 Task: Send an email with the signature Eric Rodriguez with the subject Introduction of a new referral and the message Can you please provide a breakdown of the expenses for the last quarter? from softage.10@softage.net to softage.3@softage.net and move the email from Sent Items to the folder Onboarding
Action: Mouse moved to (117, 113)
Screenshot: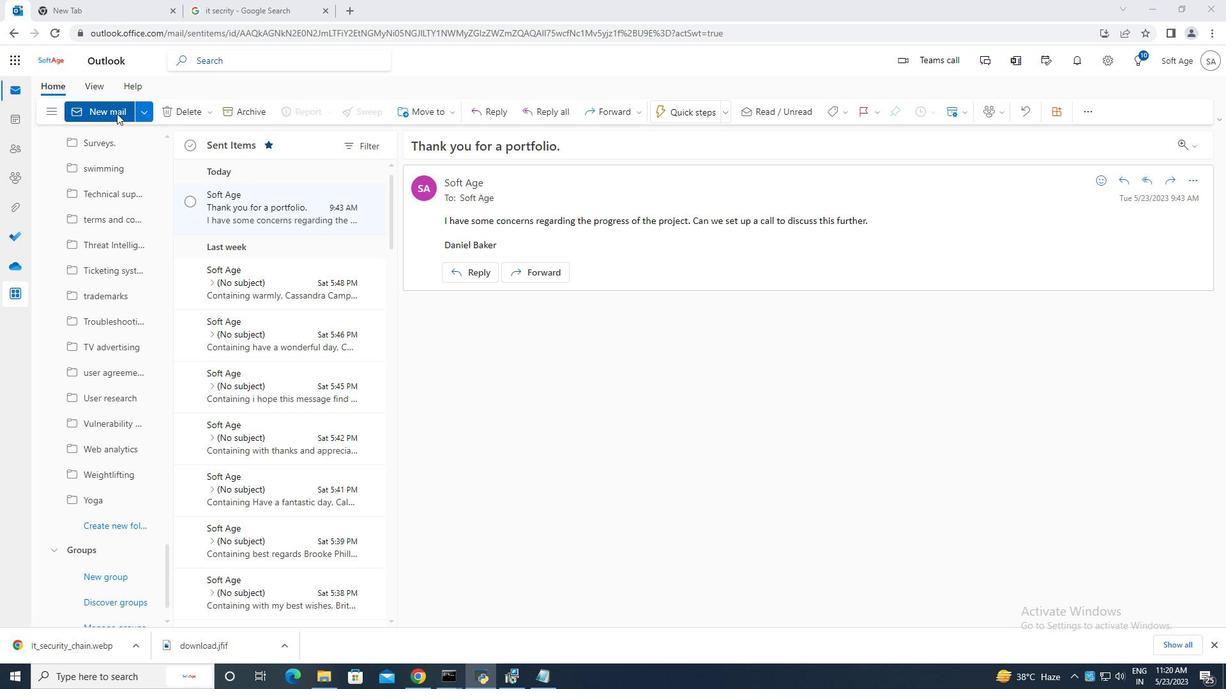 
Action: Mouse pressed left at (117, 113)
Screenshot: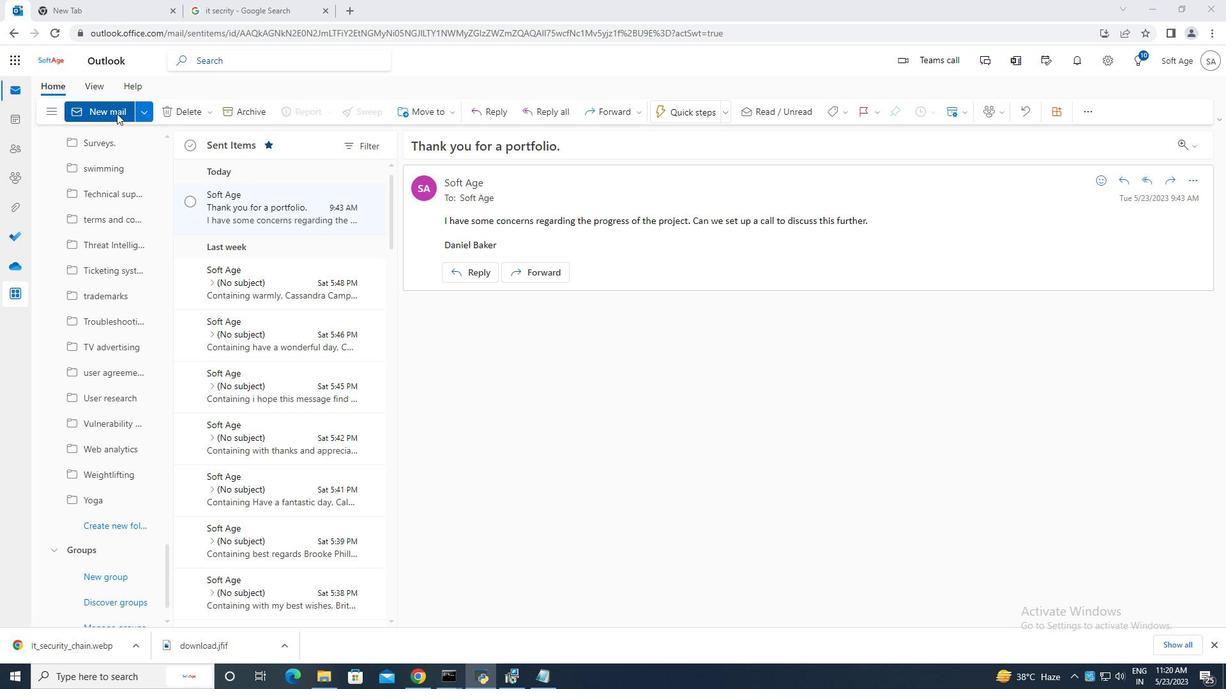 
Action: Mouse moved to (817, 113)
Screenshot: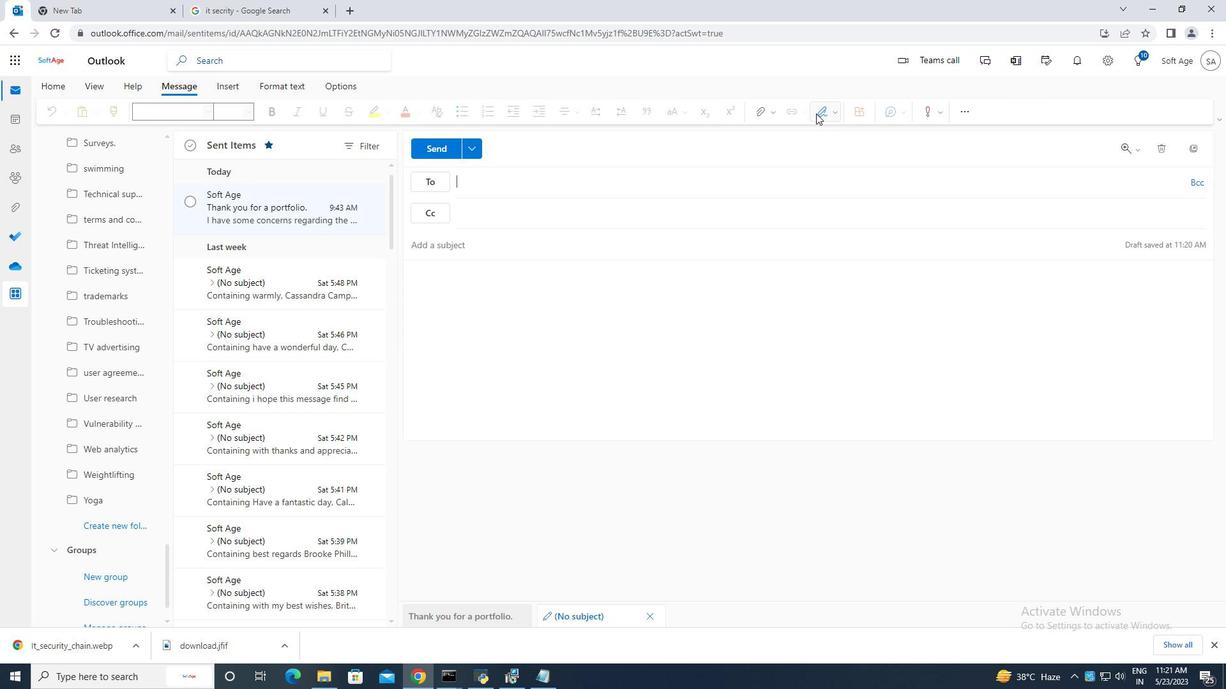 
Action: Mouse pressed left at (817, 113)
Screenshot: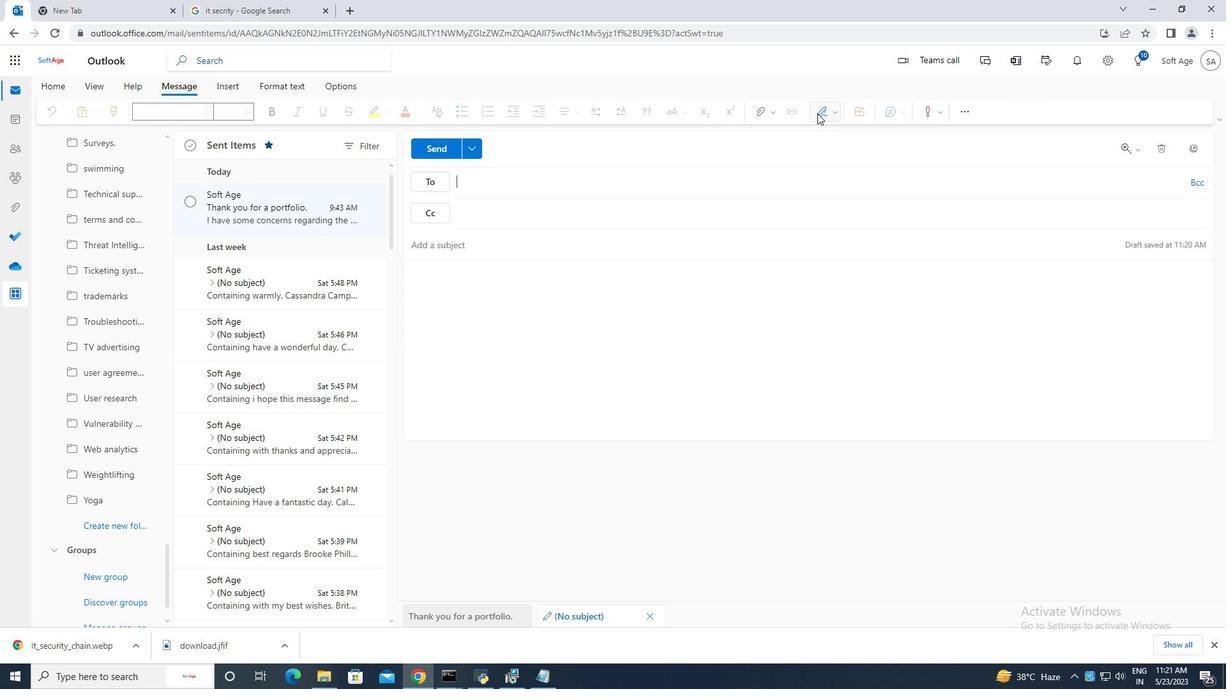 
Action: Mouse moved to (795, 164)
Screenshot: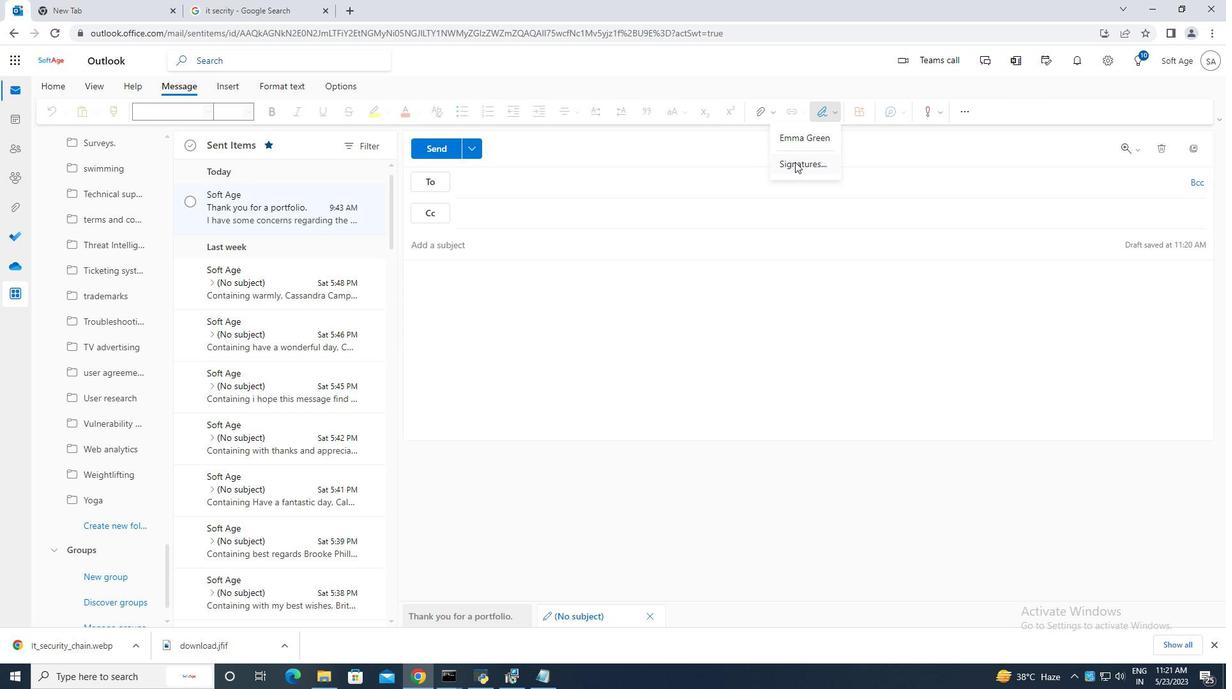 
Action: Mouse pressed left at (795, 164)
Screenshot: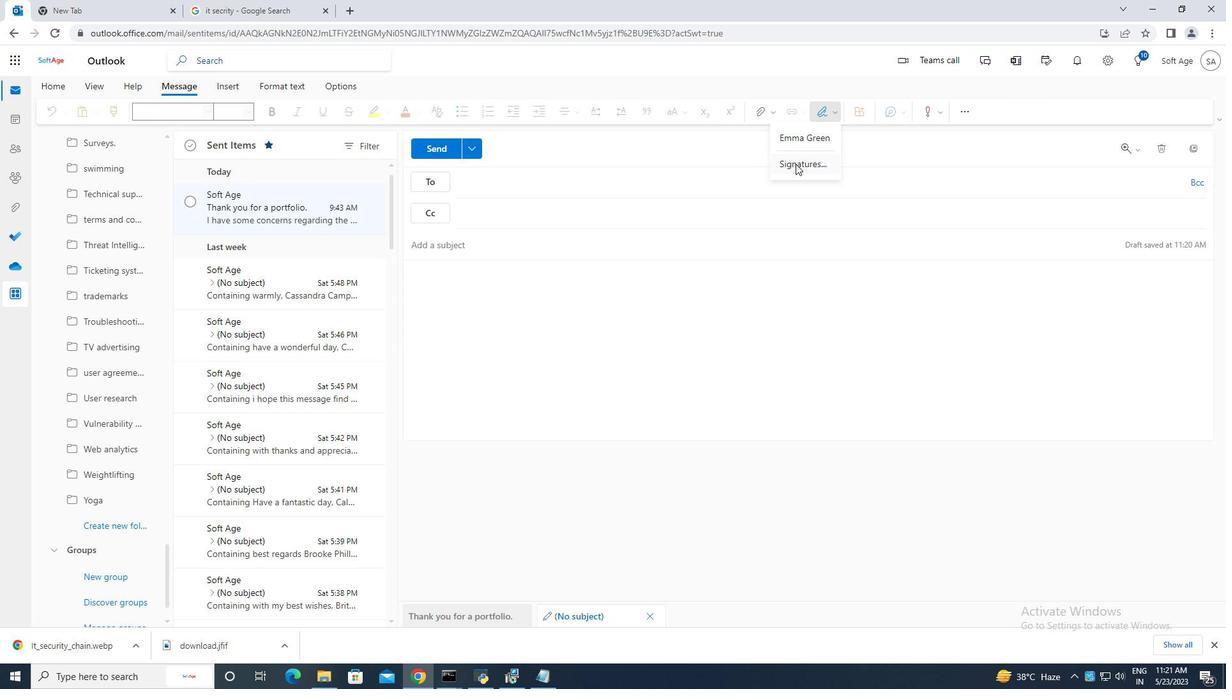 
Action: Mouse moved to (865, 215)
Screenshot: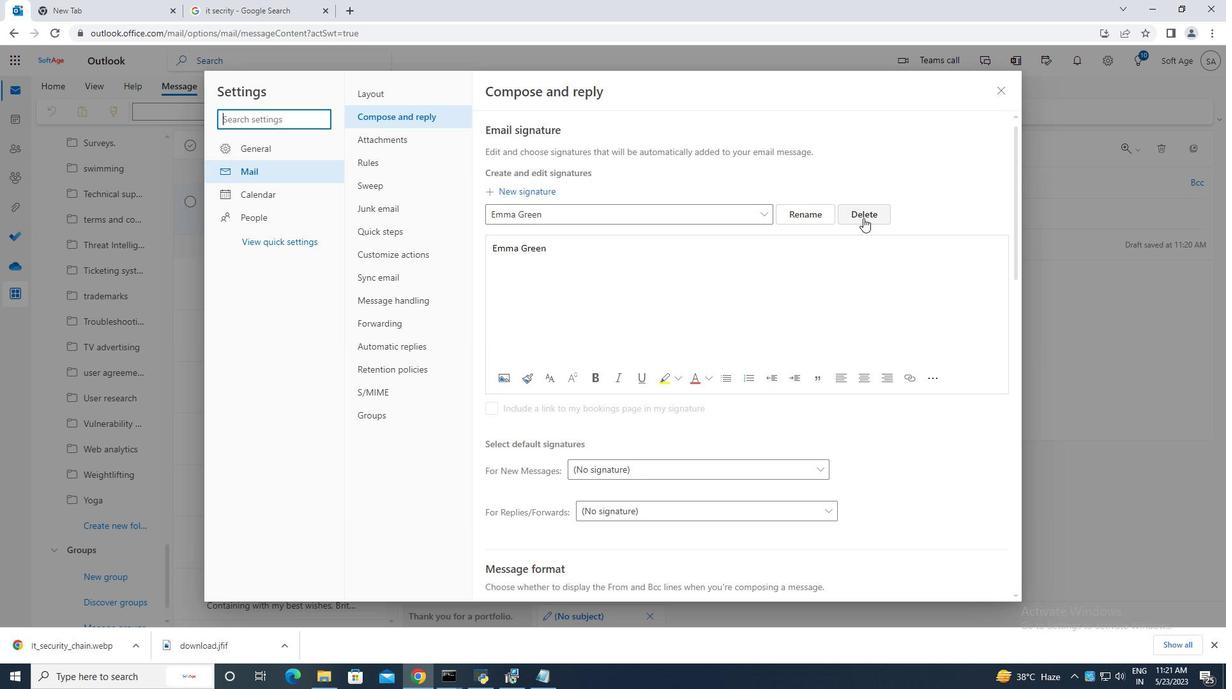 
Action: Mouse pressed left at (865, 215)
Screenshot: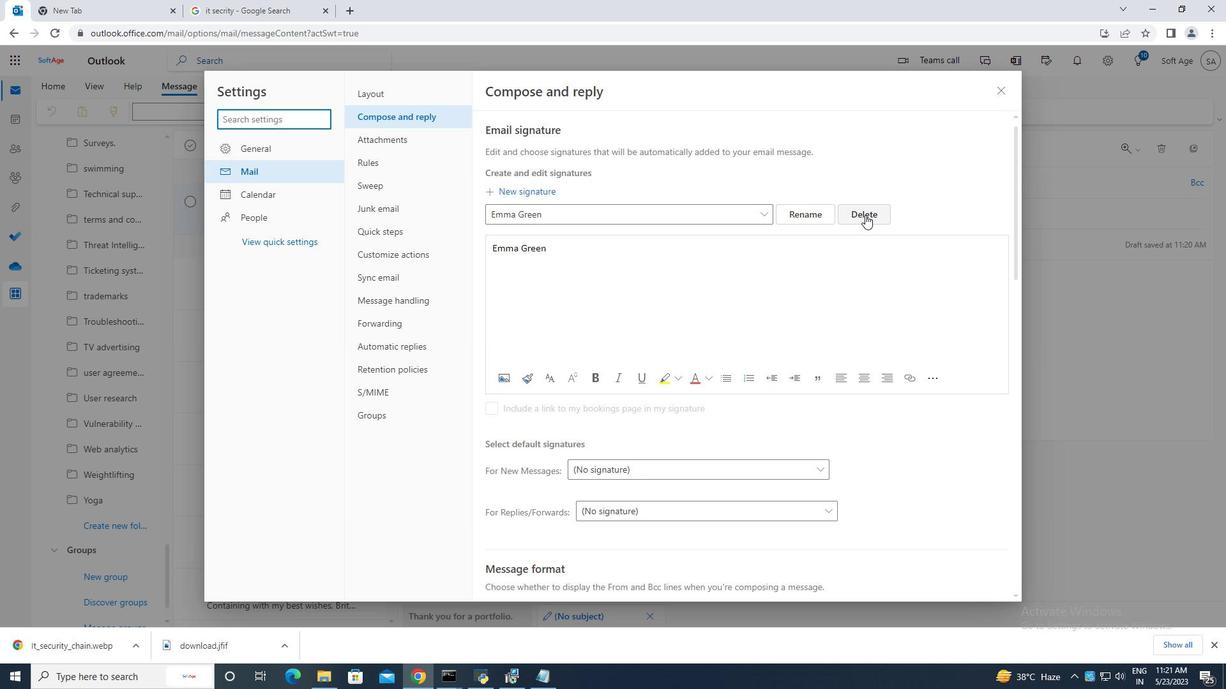 
Action: Mouse moved to (615, 212)
Screenshot: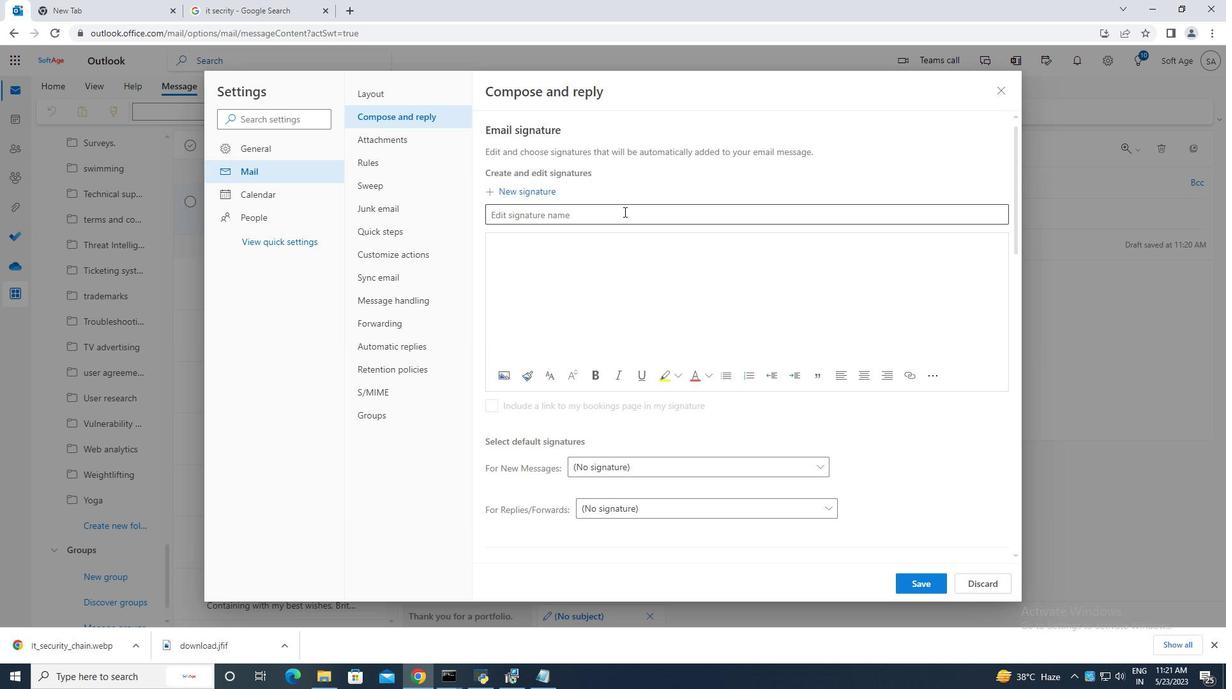 
Action: Mouse pressed left at (615, 212)
Screenshot: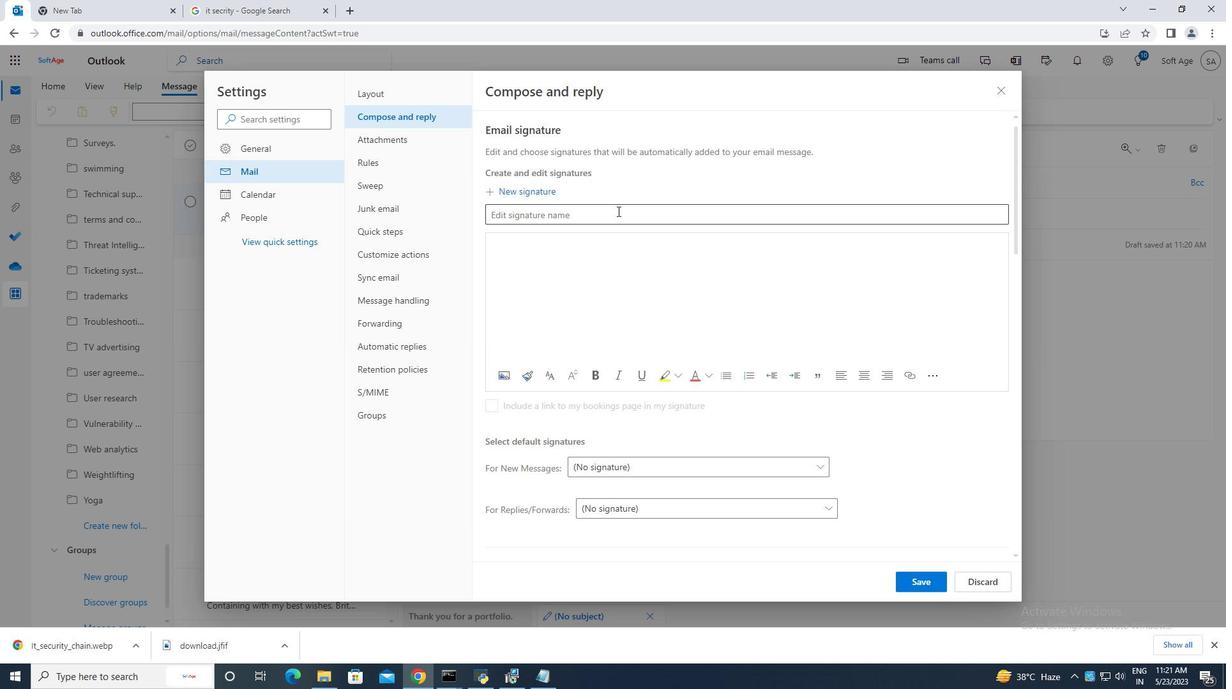
Action: Key pressed <Key.caps_lock>E<Key.caps_lock>ric<Key.space><Key.caps_lock>R<Key.caps_lock>odriguez<Key.space>
Screenshot: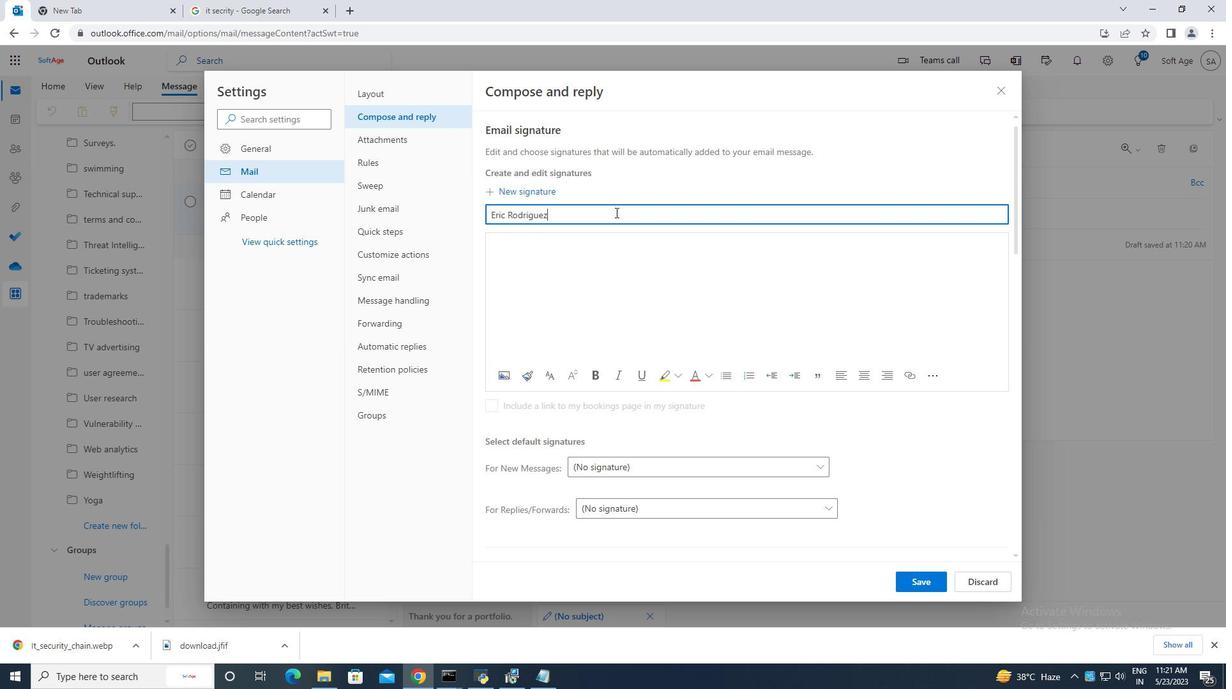 
Action: Mouse moved to (492, 243)
Screenshot: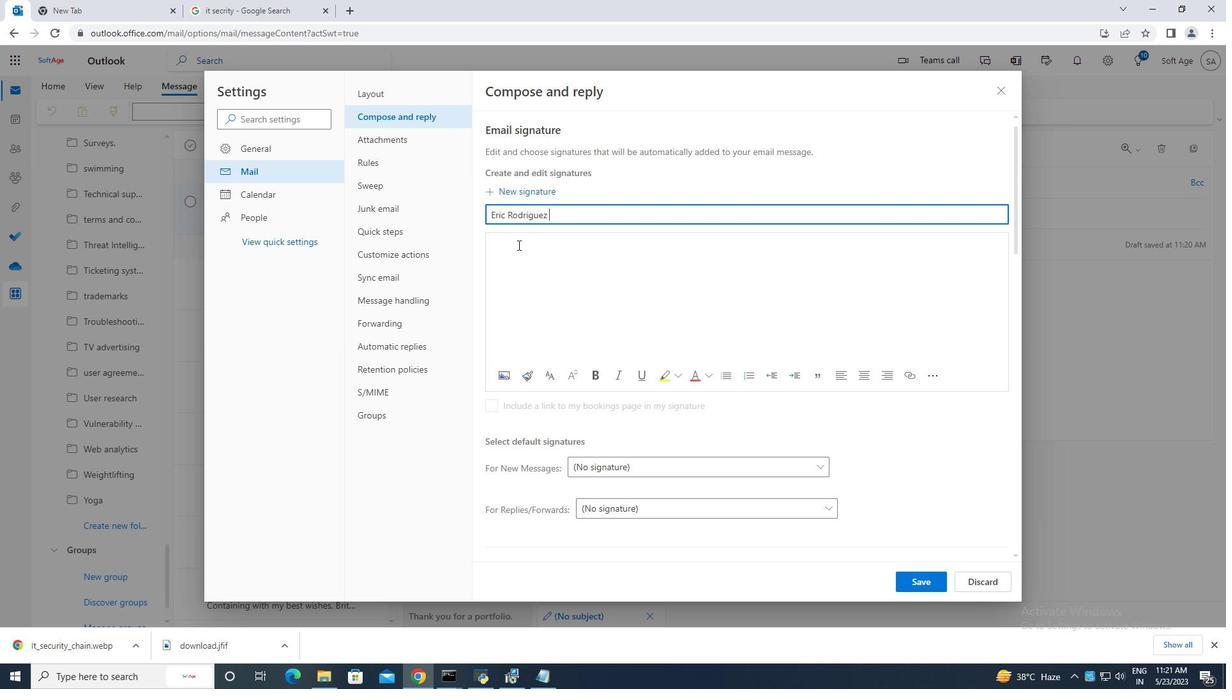 
Action: Mouse pressed left at (492, 243)
Screenshot: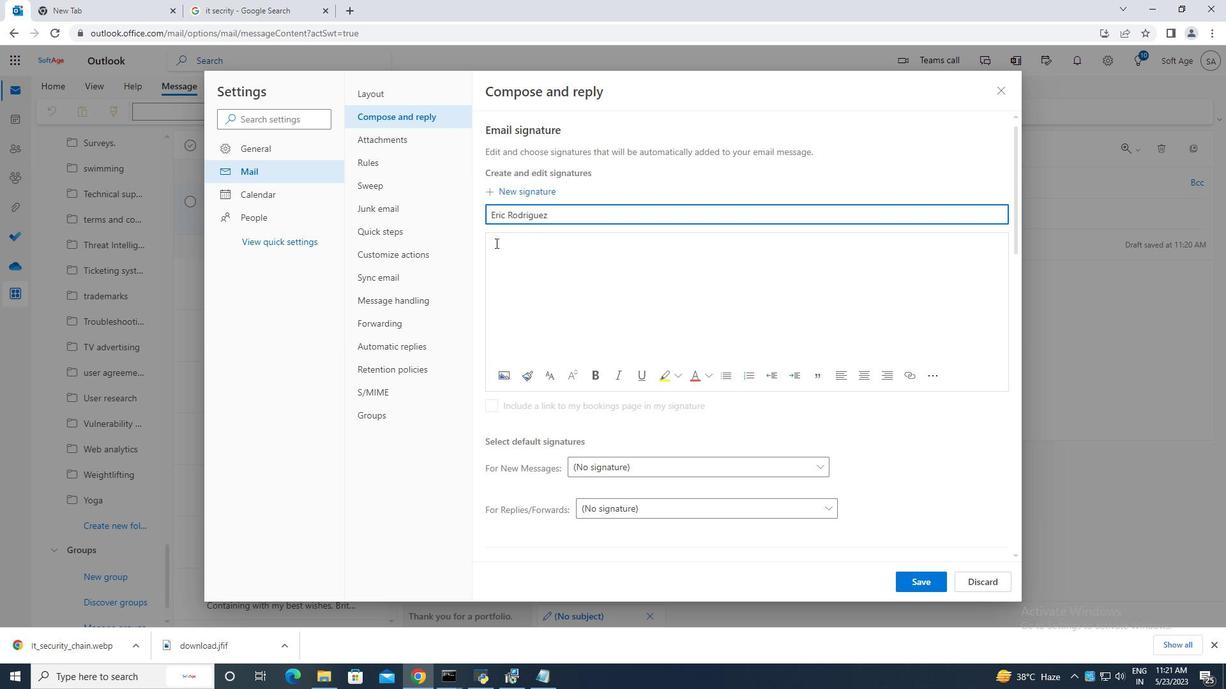 
Action: Mouse moved to (501, 252)
Screenshot: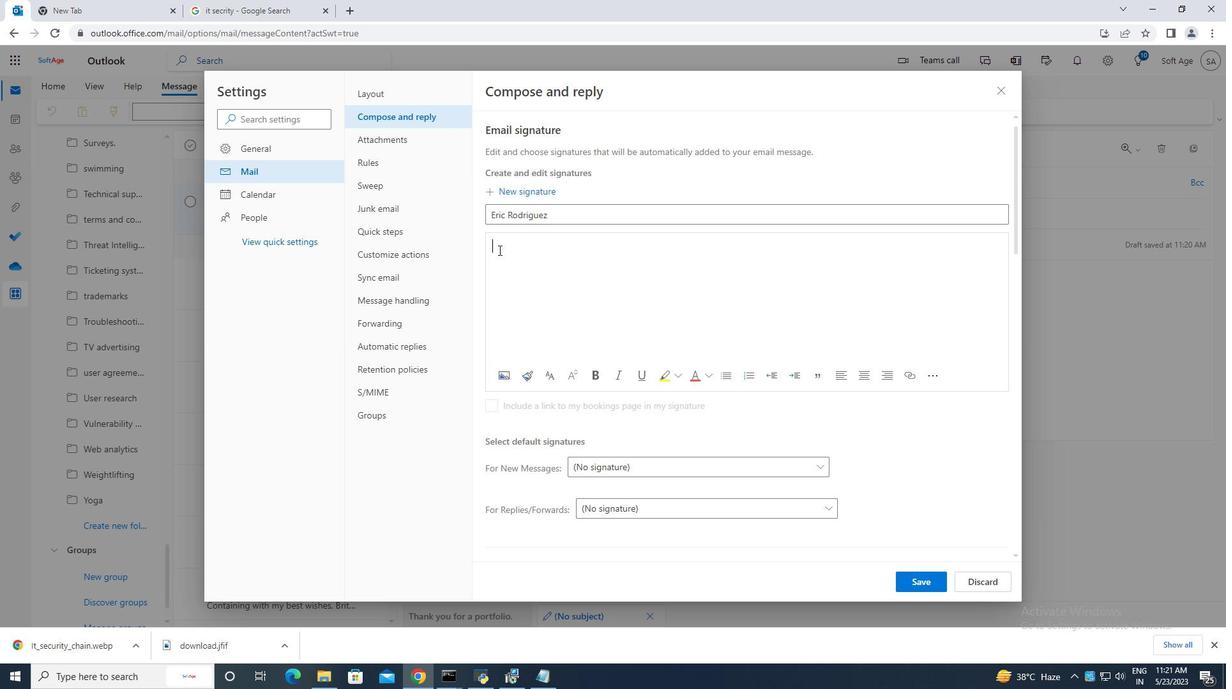 
Action: Key pressed <Key.caps_lock>E<Key.caps_lock>ric<Key.space><Key.caps_lock>R<Key.caps_lock>odriguez
Screenshot: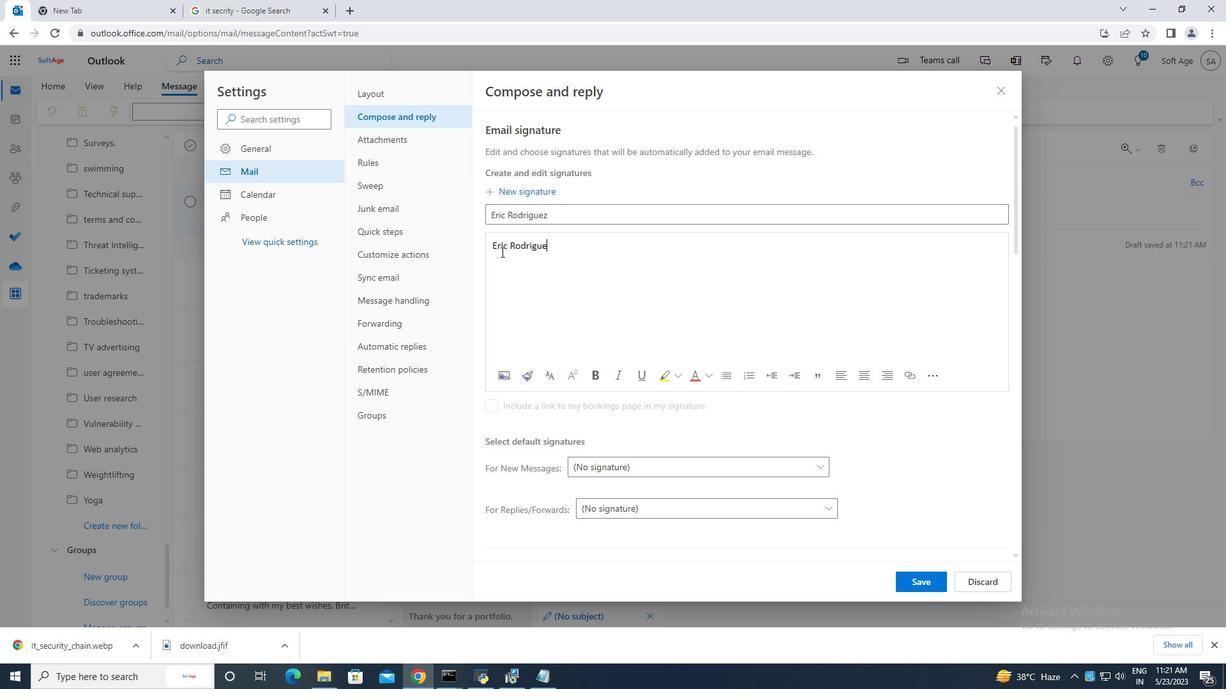 
Action: Mouse moved to (920, 584)
Screenshot: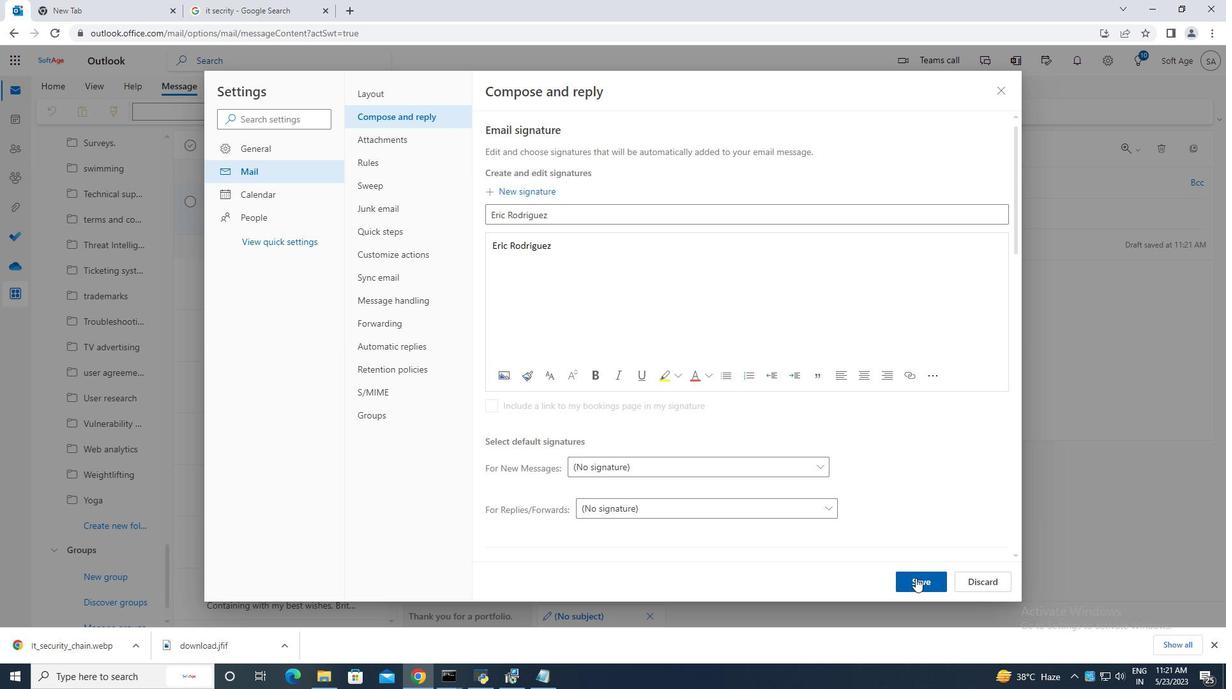 
Action: Mouse pressed left at (920, 584)
Screenshot: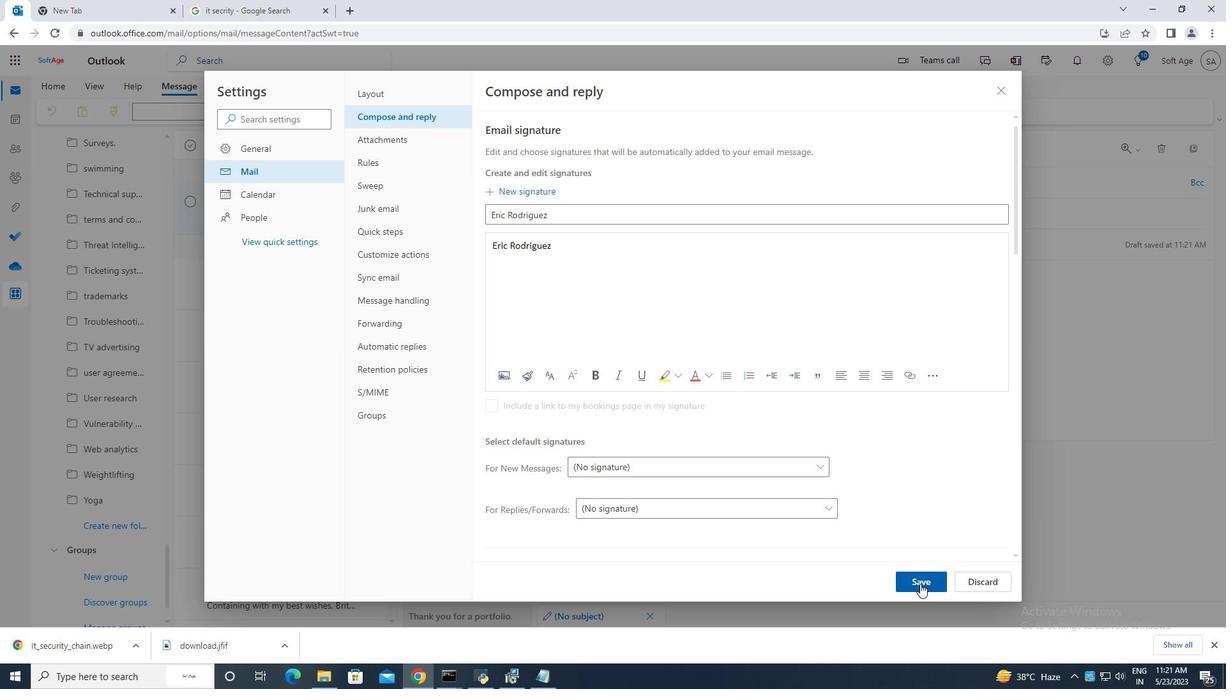 
Action: Mouse moved to (994, 92)
Screenshot: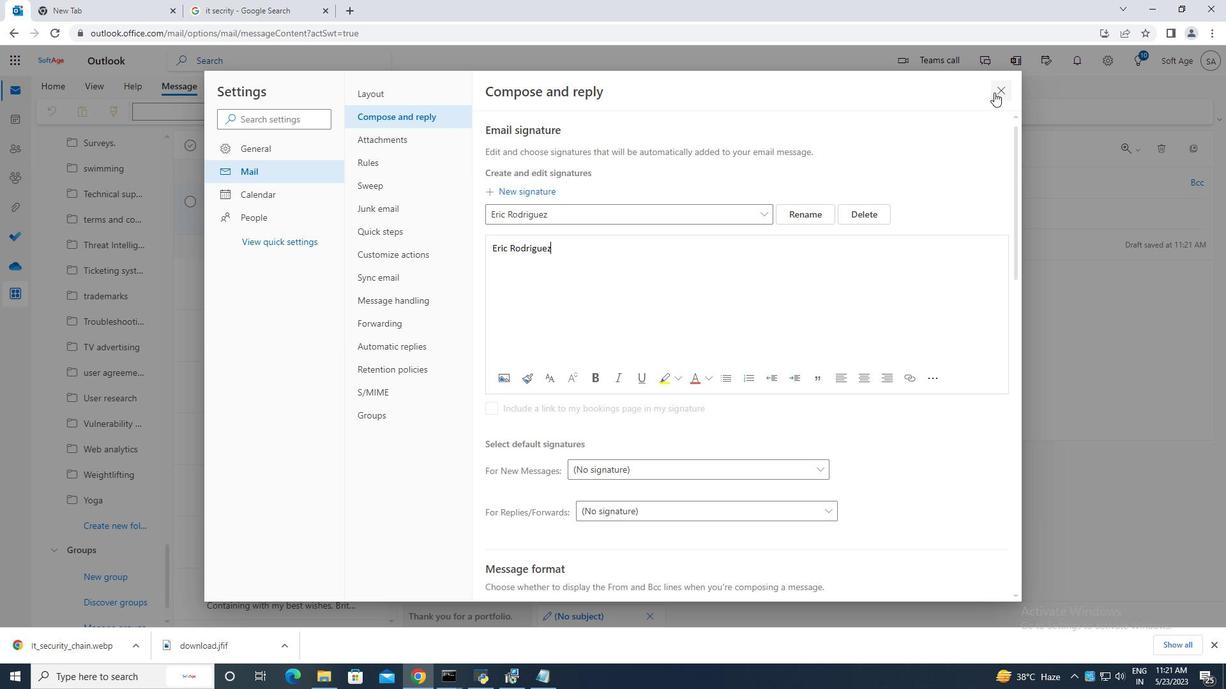 
Action: Mouse pressed left at (994, 92)
Screenshot: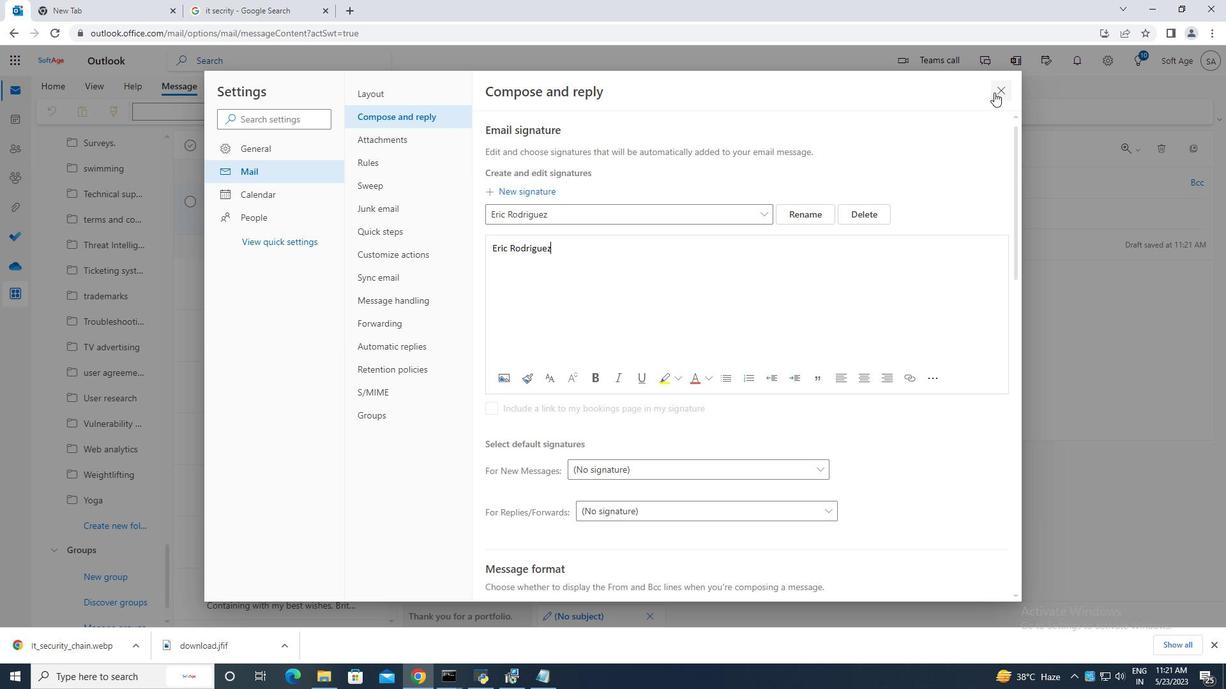 
Action: Mouse moved to (820, 114)
Screenshot: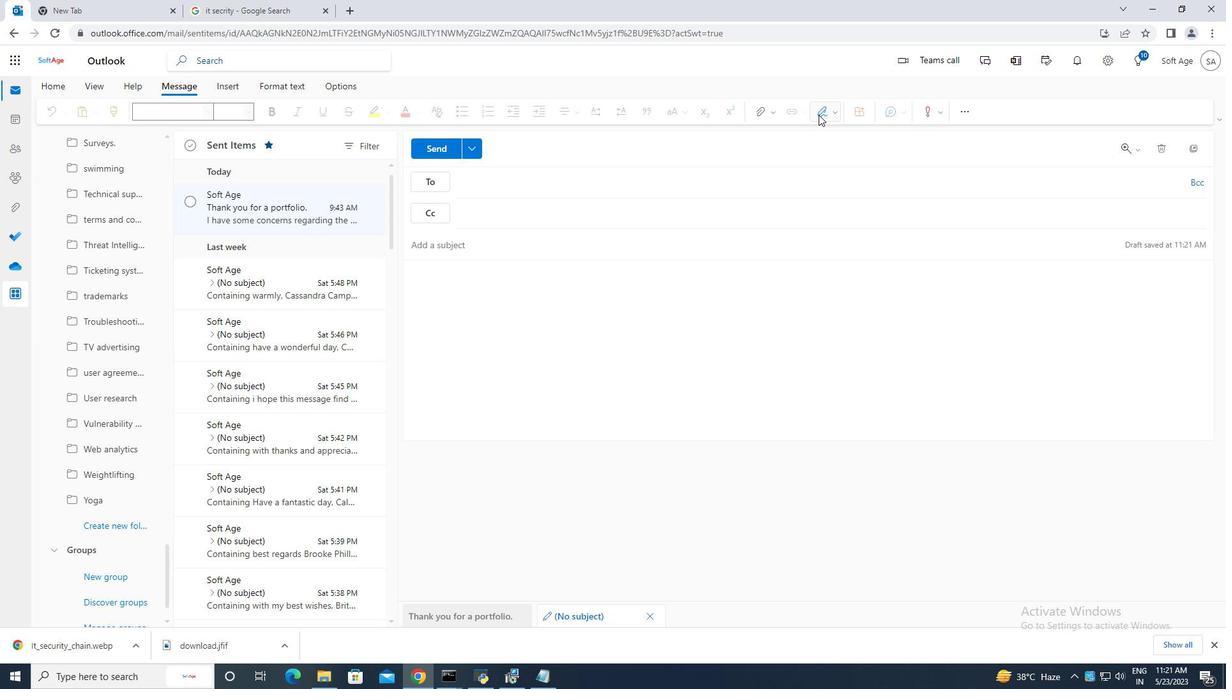 
Action: Mouse pressed left at (820, 114)
Screenshot: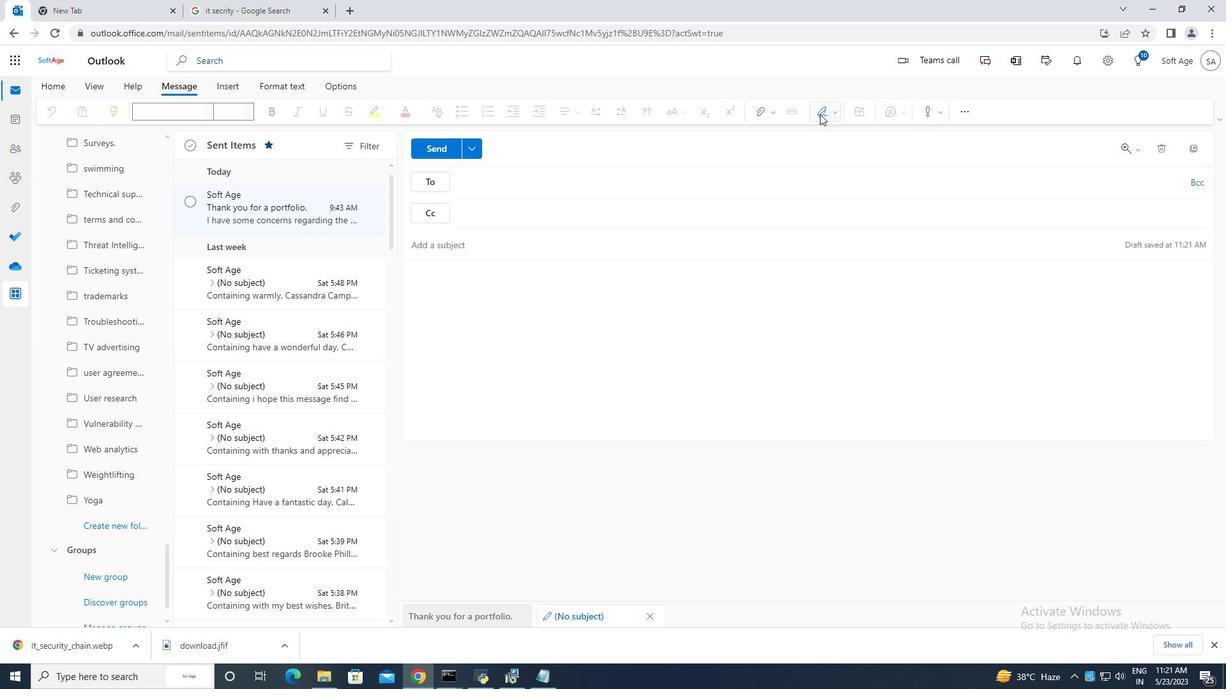 
Action: Mouse moved to (802, 137)
Screenshot: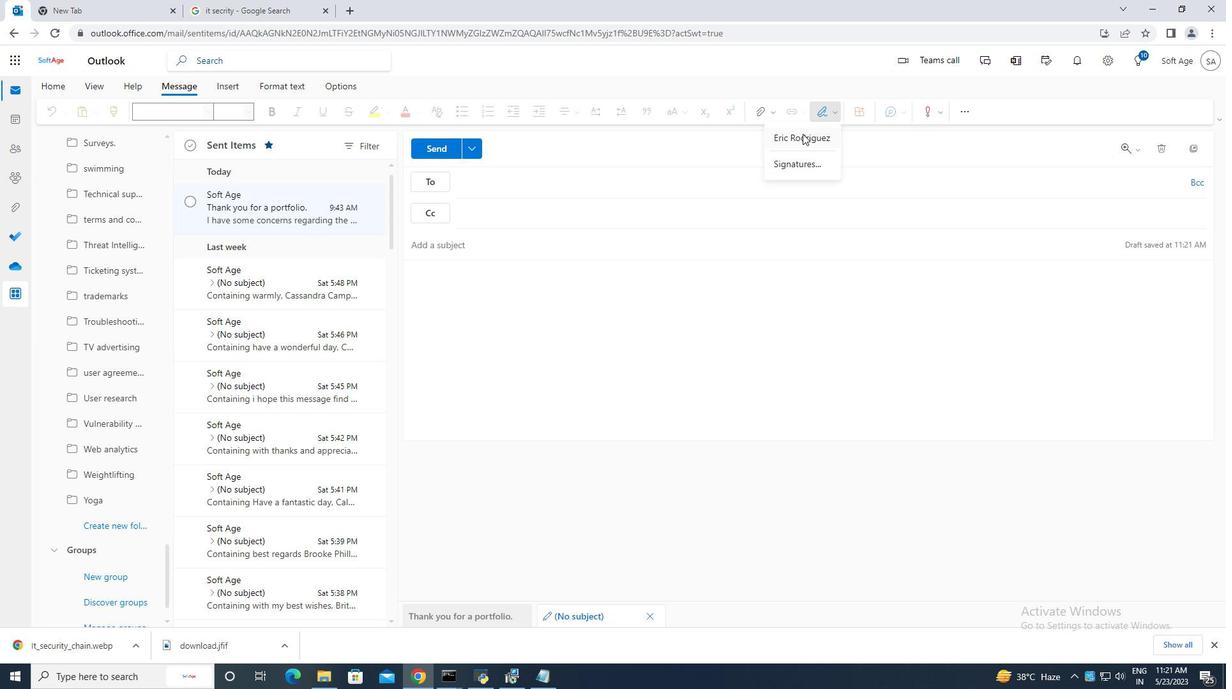 
Action: Mouse pressed left at (802, 137)
Screenshot: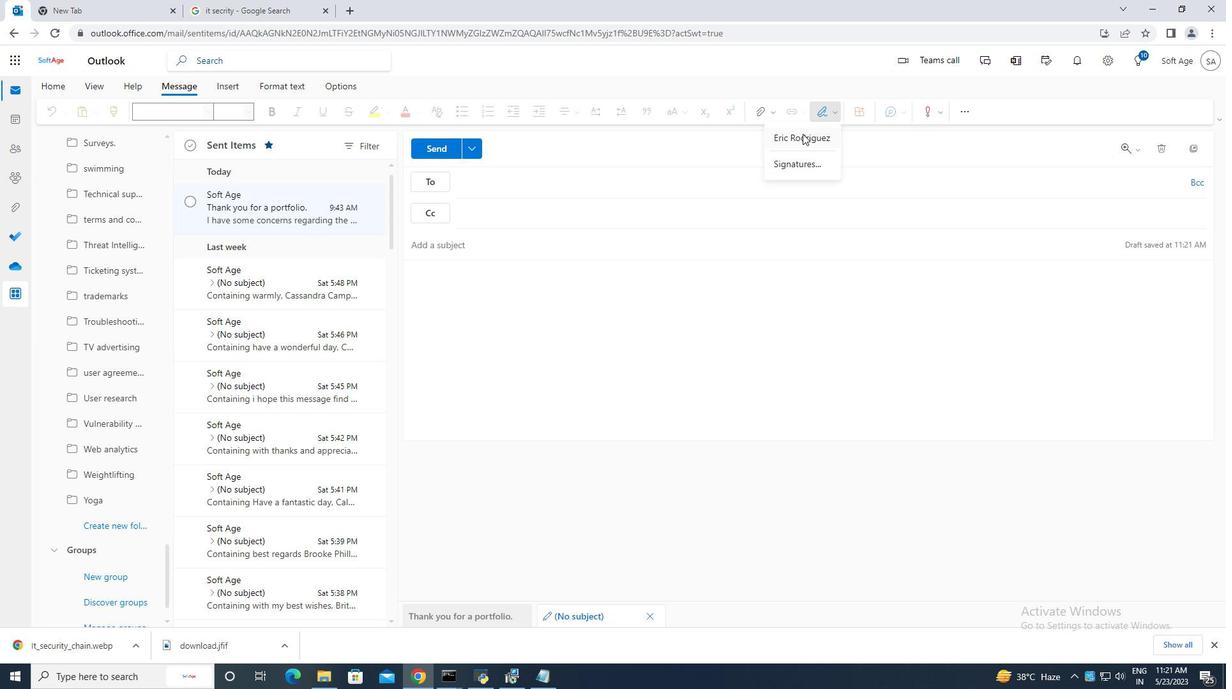 
Action: Mouse moved to (450, 248)
Screenshot: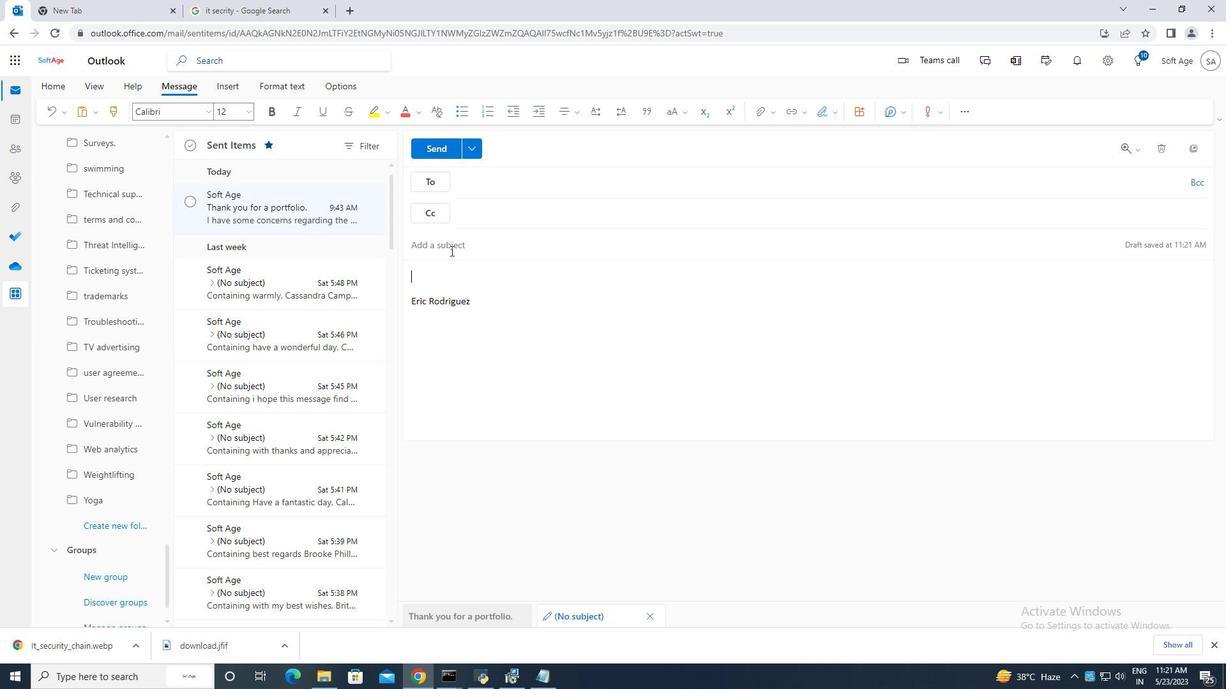 
Action: Mouse pressed left at (450, 248)
Screenshot: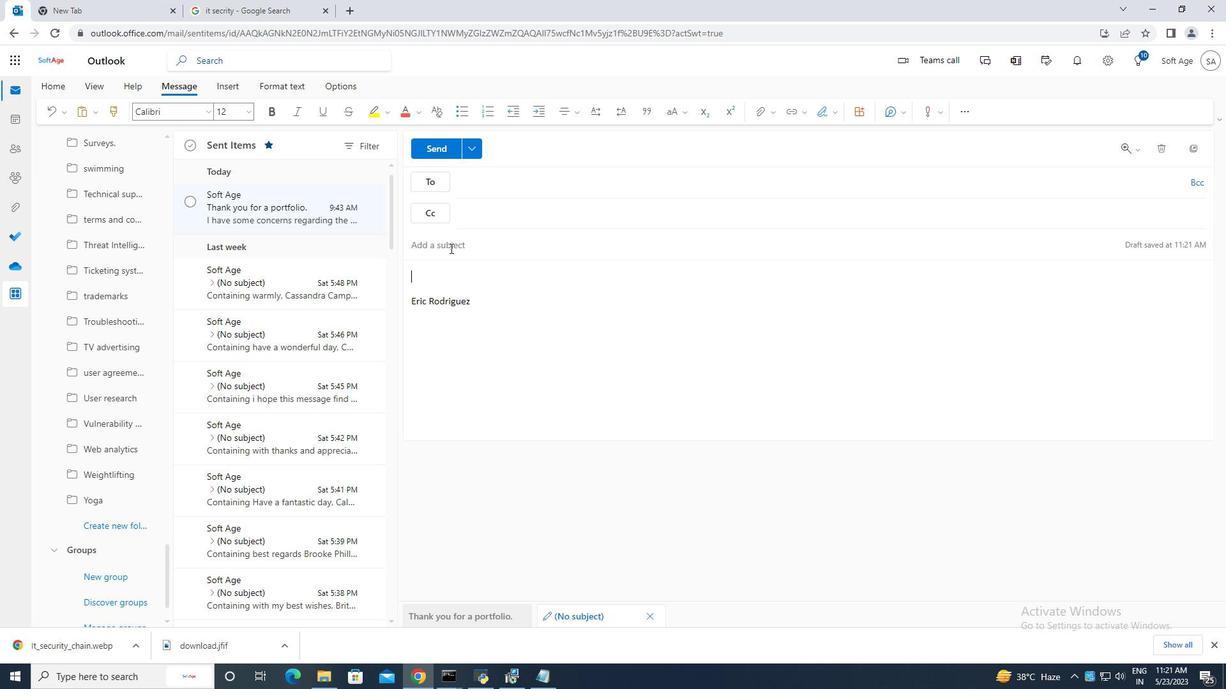 
Action: Mouse moved to (450, 247)
Screenshot: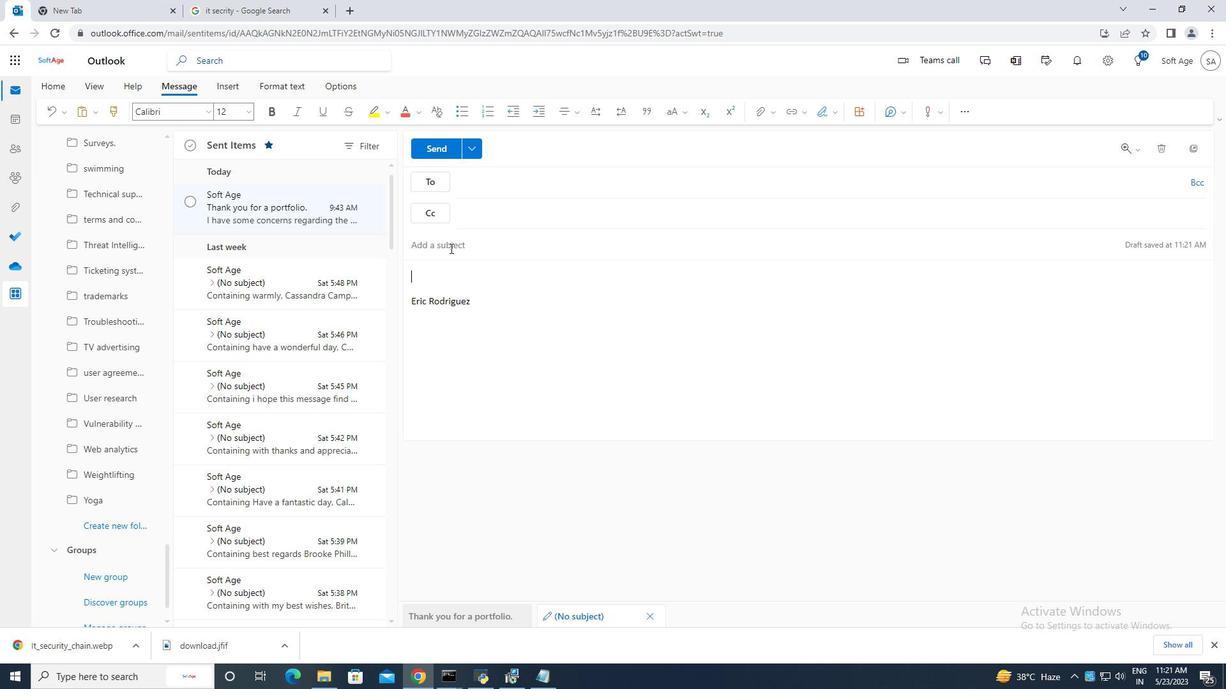 
Action: Key pressed <Key.caps_lock>I<Key.caps_lock>ntroduction<Key.space>of<Key.space>a<Key.space>new<Key.space>referral<Key.space><Key.backspace>.
Screenshot: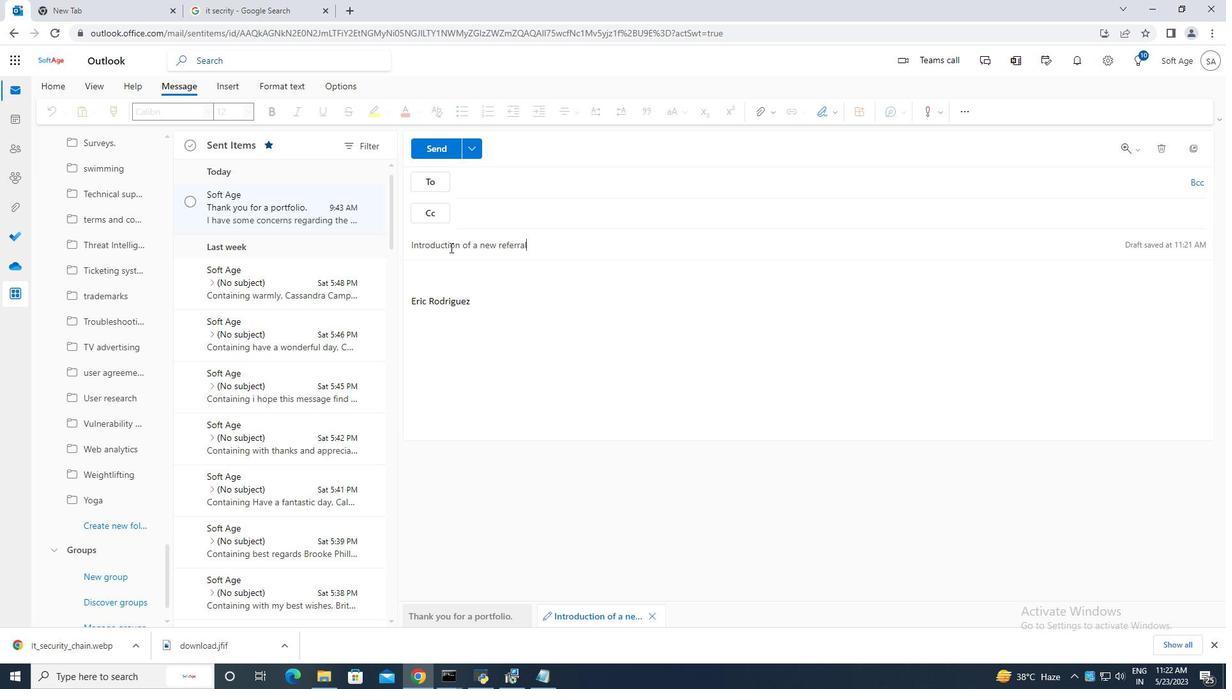 
Action: Mouse moved to (461, 276)
Screenshot: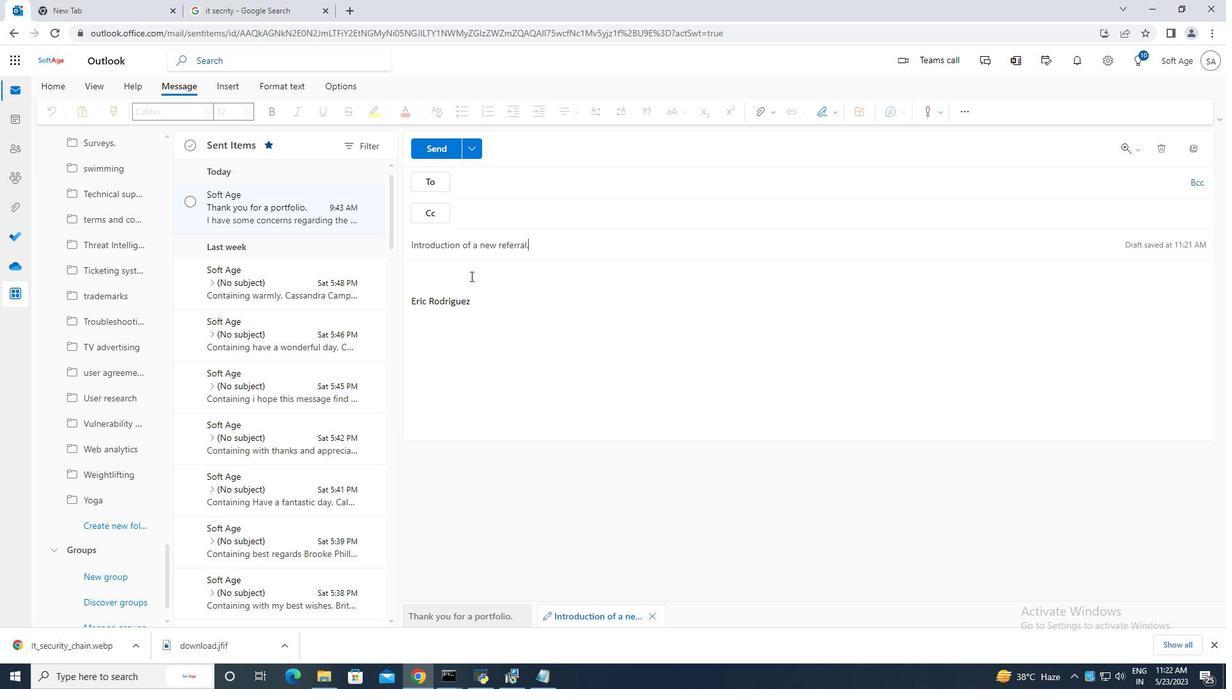
Action: Mouse pressed left at (461, 276)
Screenshot: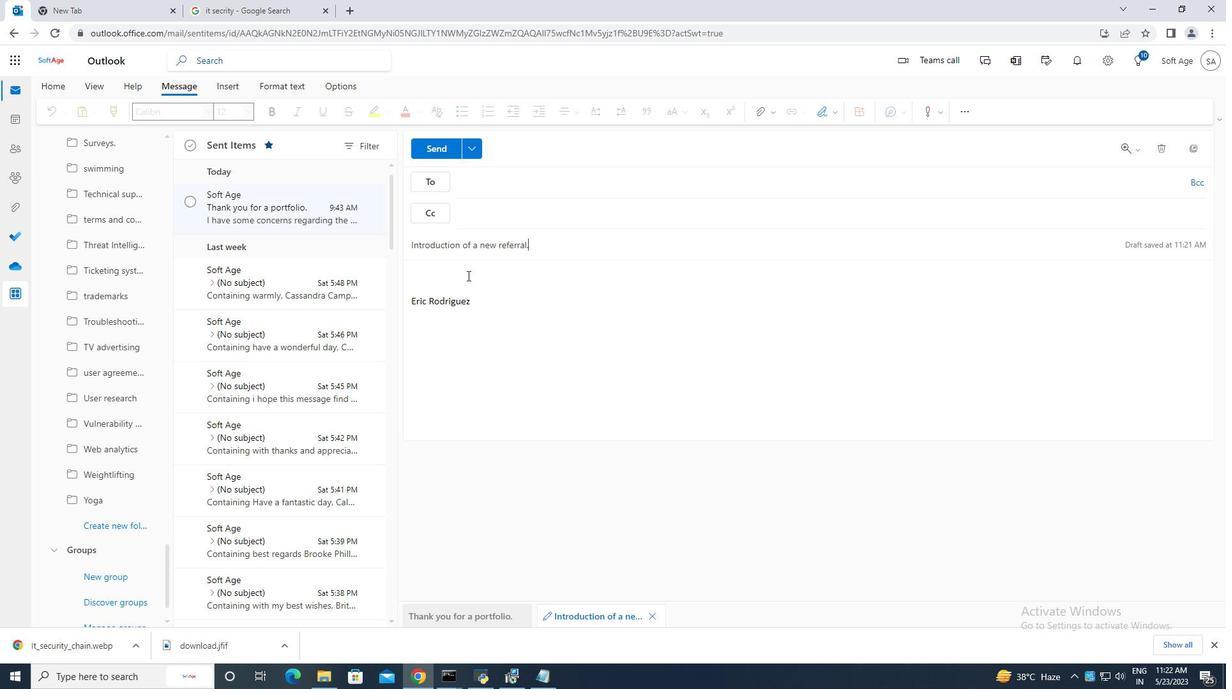 
Action: Key pressed <Key.caps_lock>C<Key.caps_lock>an<Key.space>you<Key.space>please<Key.space>provide<Key.space>a<Key.space>breakdown<Key.space>of<Key.space>the<Key.space>expense<Key.space>for<Key.space>the<Key.space>last<Key.space>quarter.
Screenshot: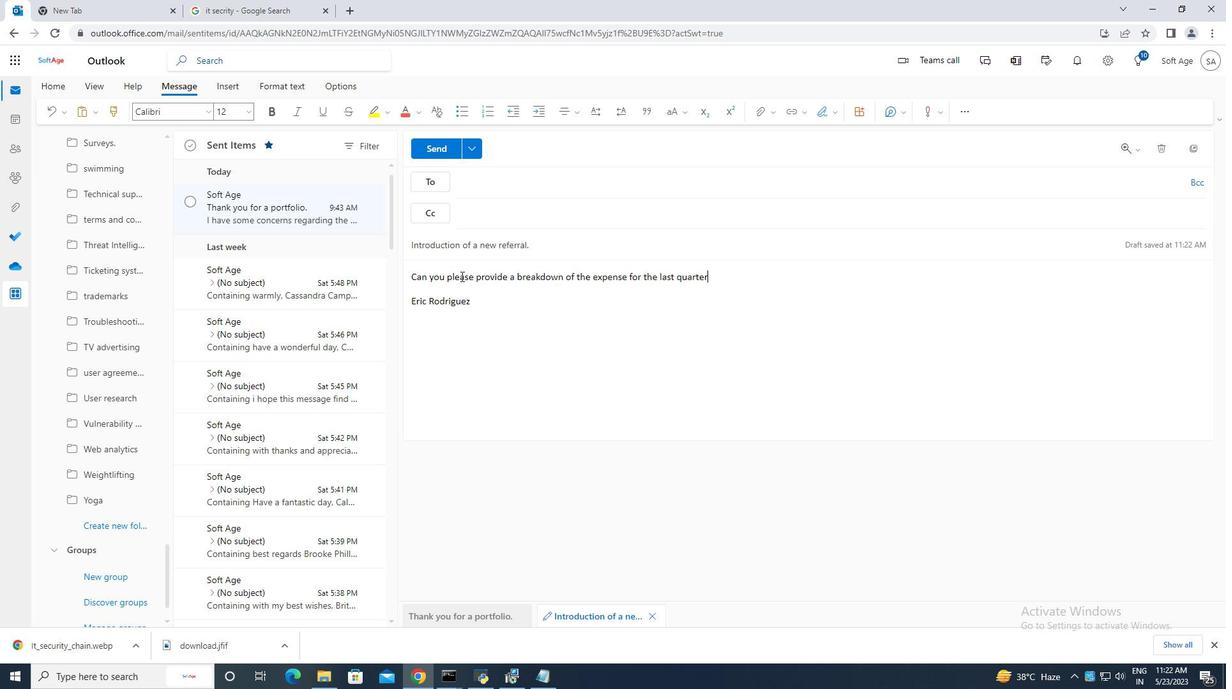 
Action: Mouse moved to (494, 187)
Screenshot: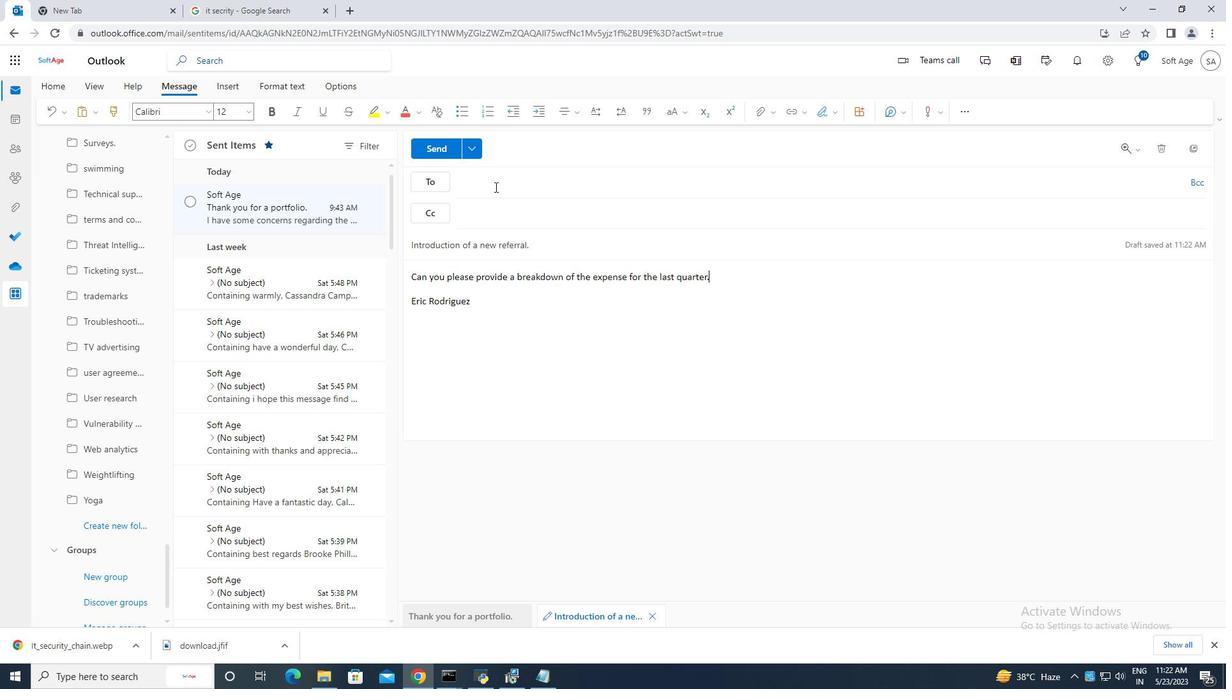 
Action: Mouse pressed left at (494, 187)
Screenshot: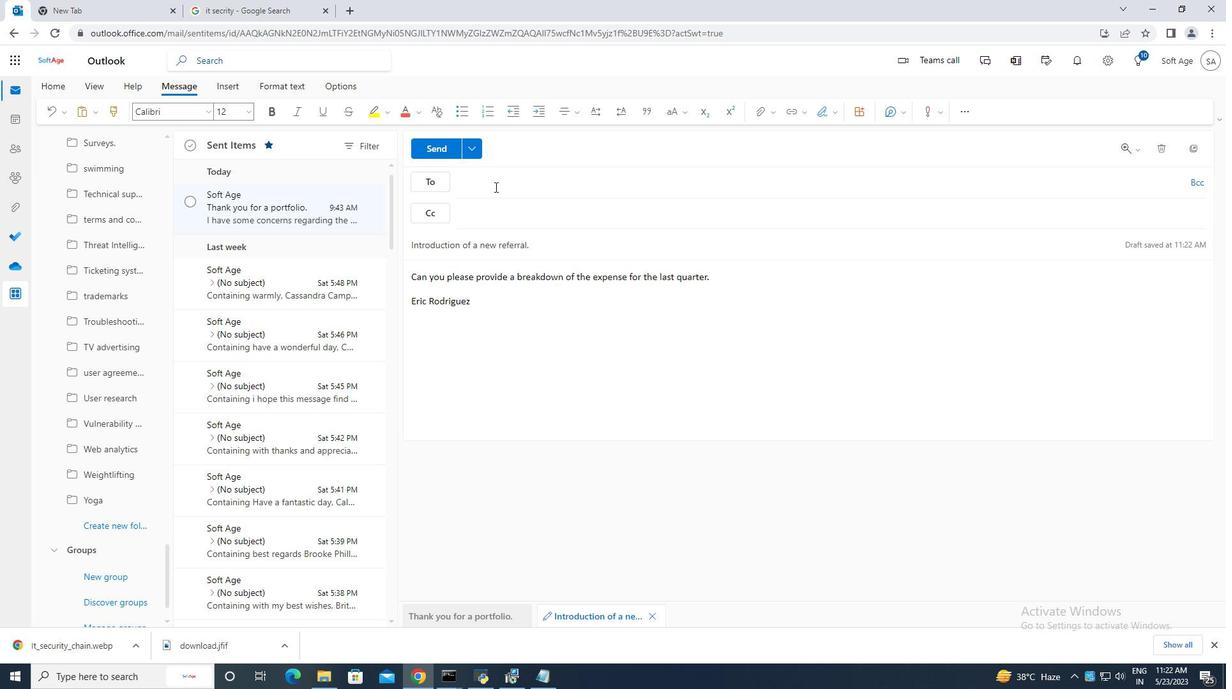 
Action: Key pressed softage.3<Key.shift>@
Screenshot: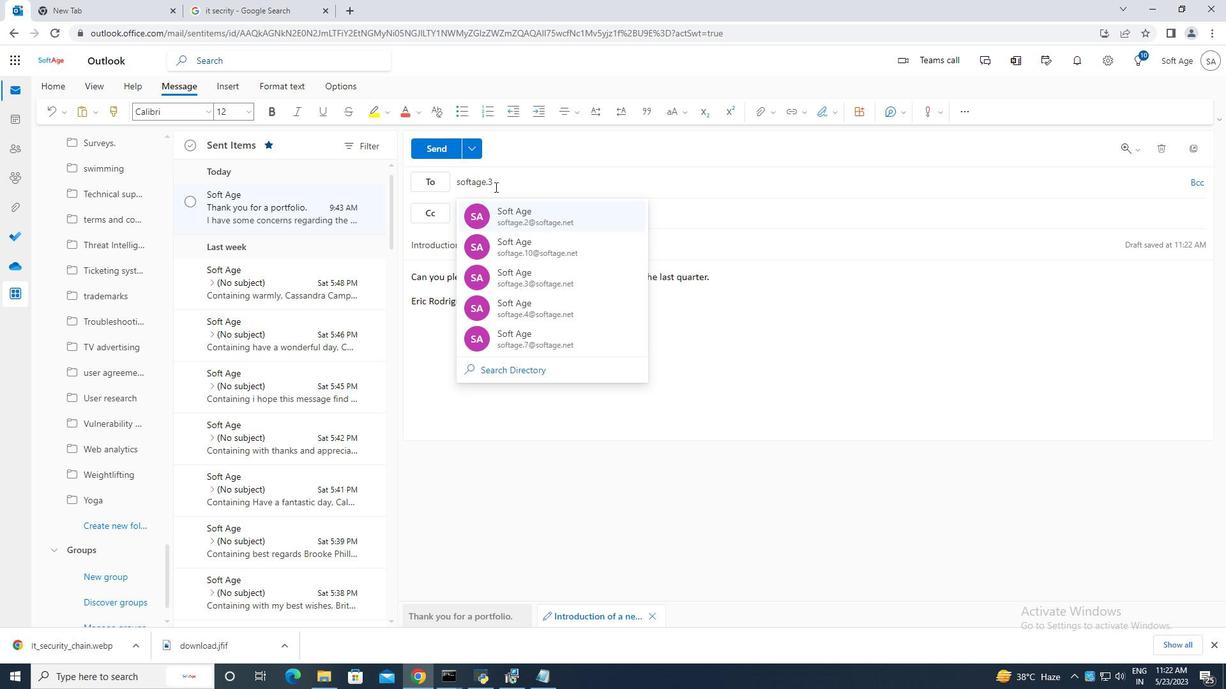 
Action: Mouse moved to (602, 213)
Screenshot: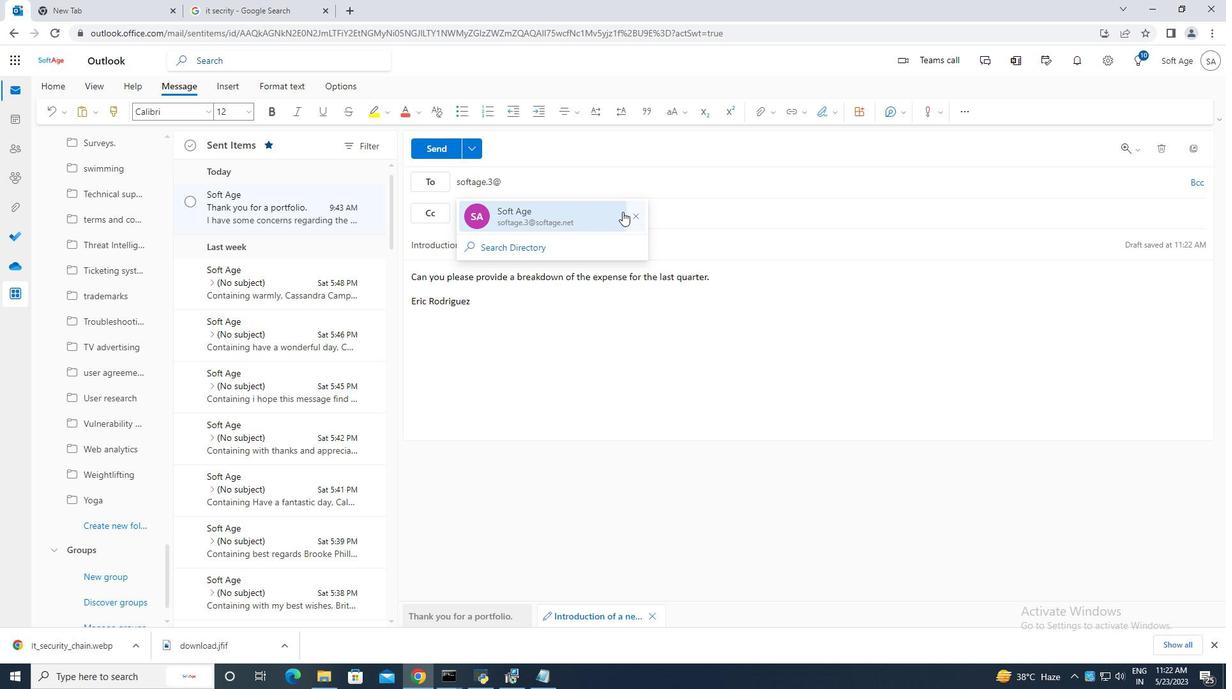 
Action: Mouse pressed left at (602, 213)
Screenshot: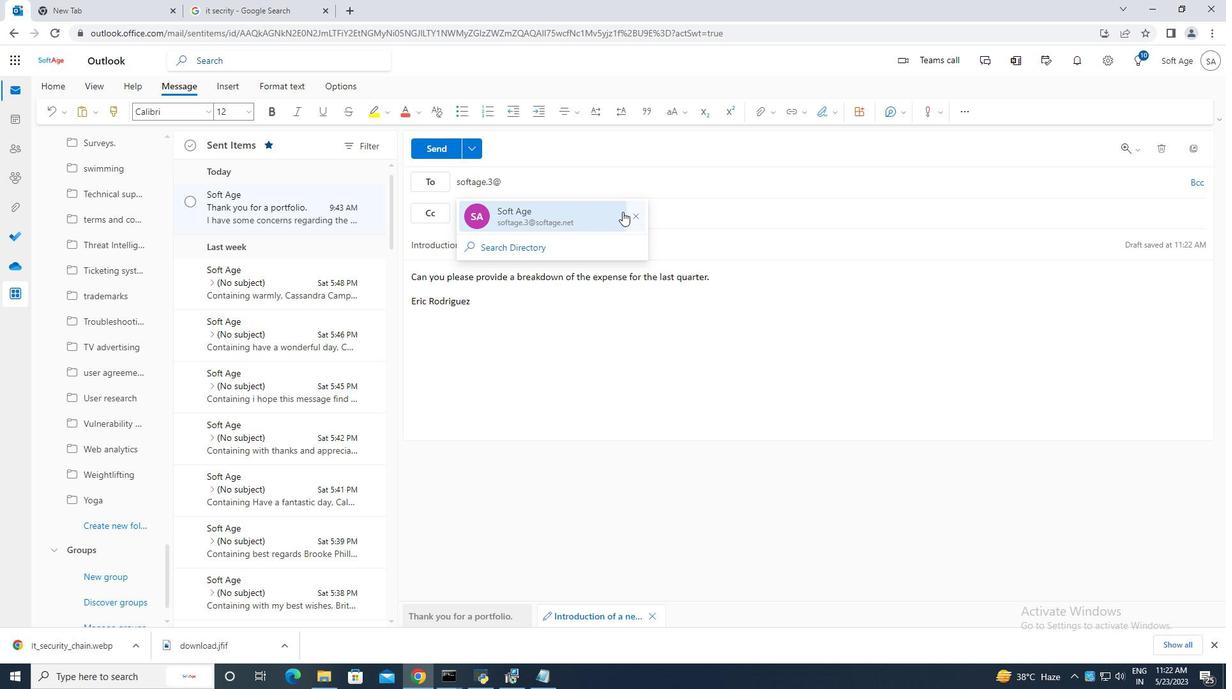 
Action: Mouse moved to (132, 524)
Screenshot: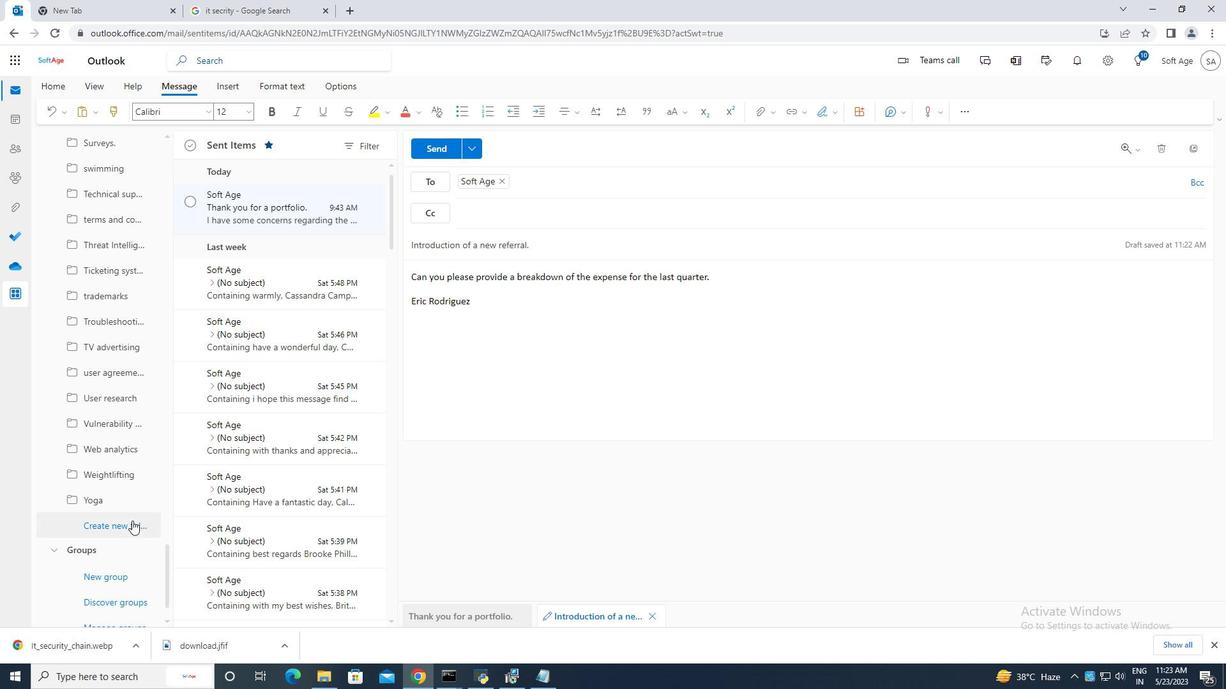 
Action: Mouse pressed left at (132, 524)
Screenshot: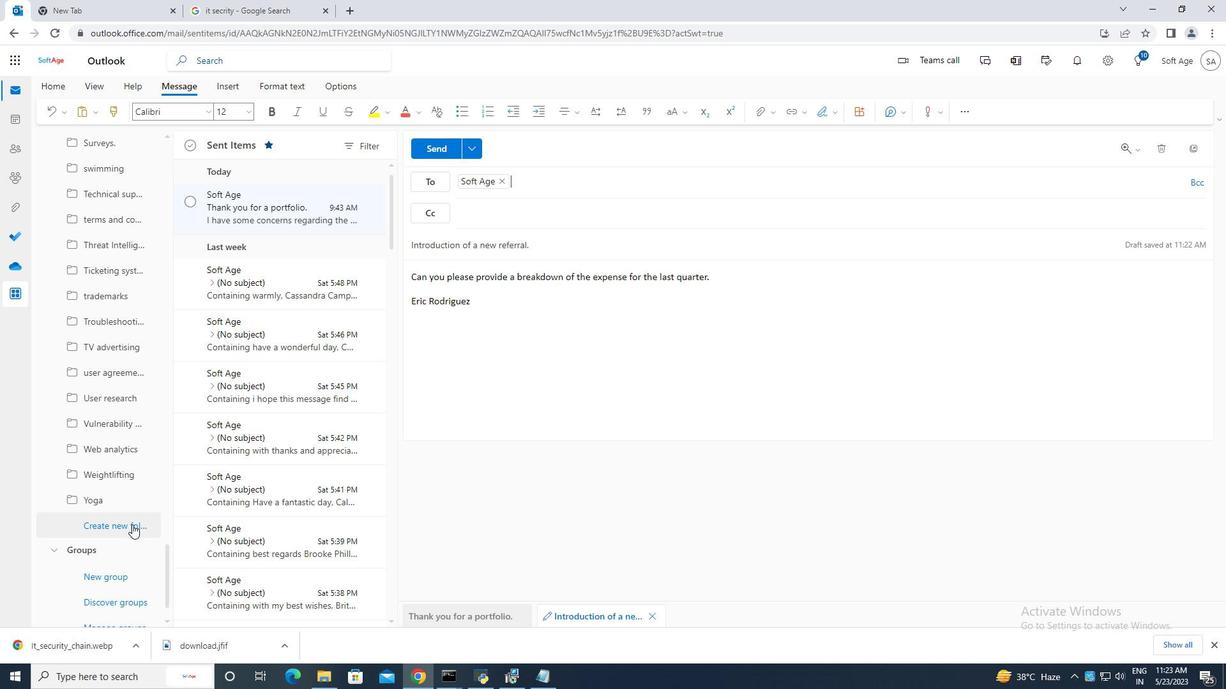 
Action: Mouse moved to (100, 524)
Screenshot: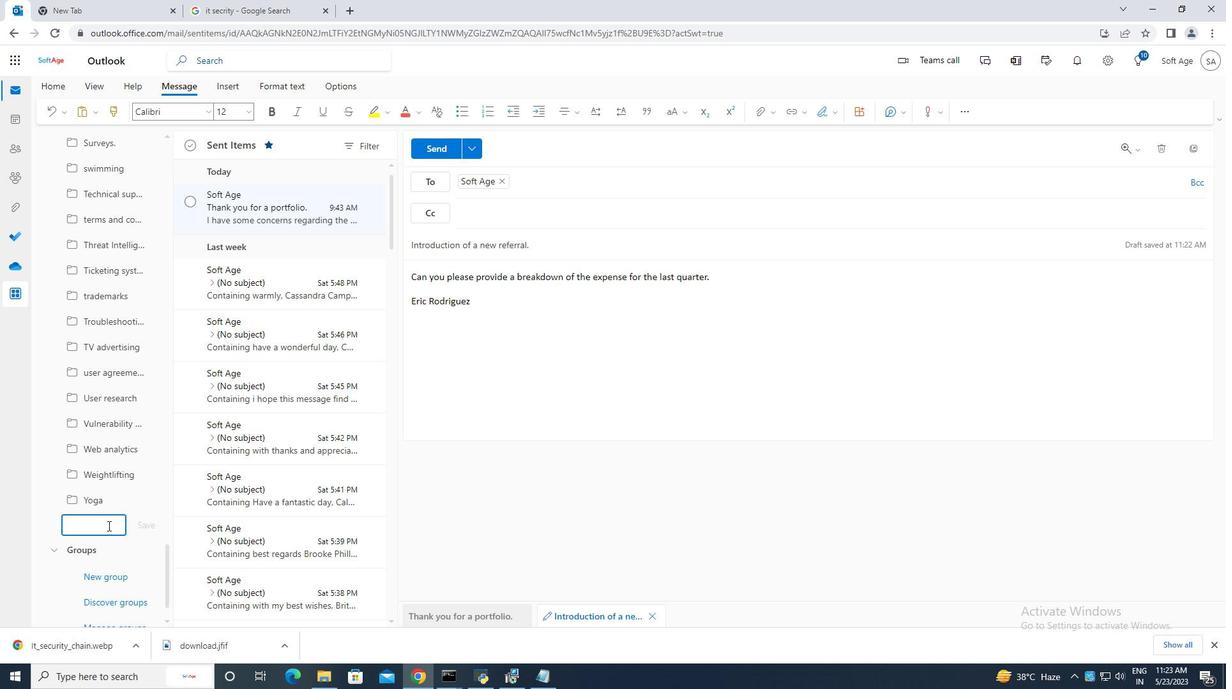 
Action: Mouse pressed left at (100, 524)
Screenshot: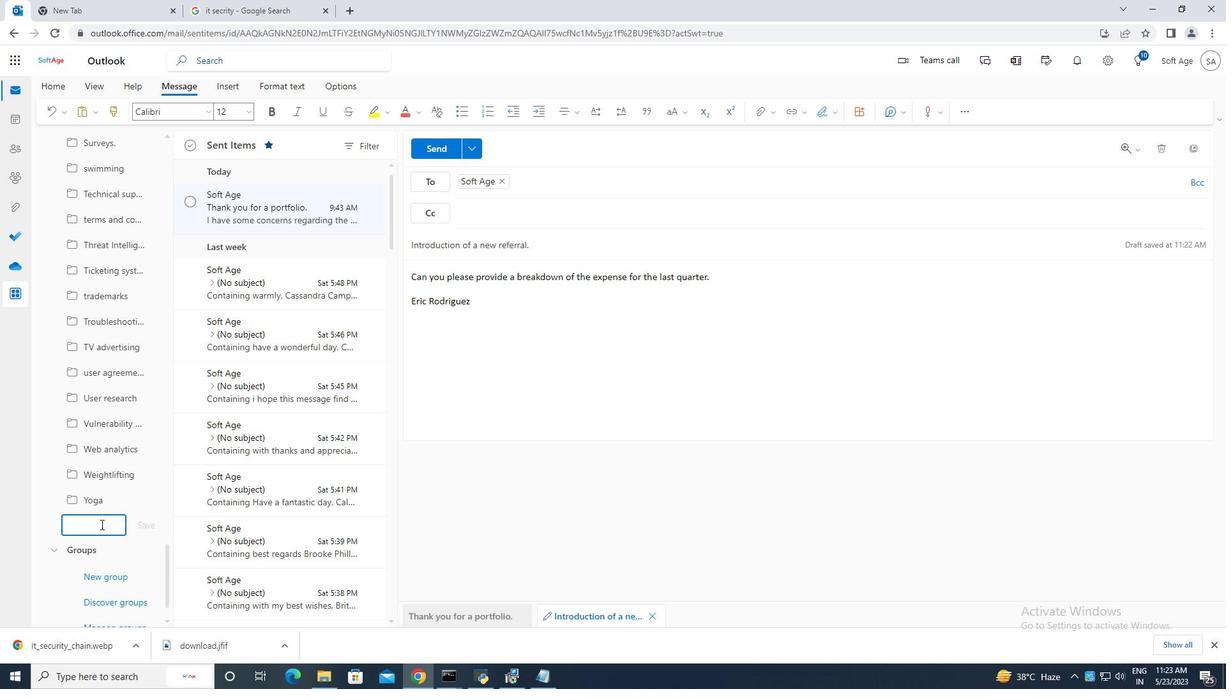 
Action: Key pressed <Key.caps_lock>O<Key.caps_lock>nboarding
Screenshot: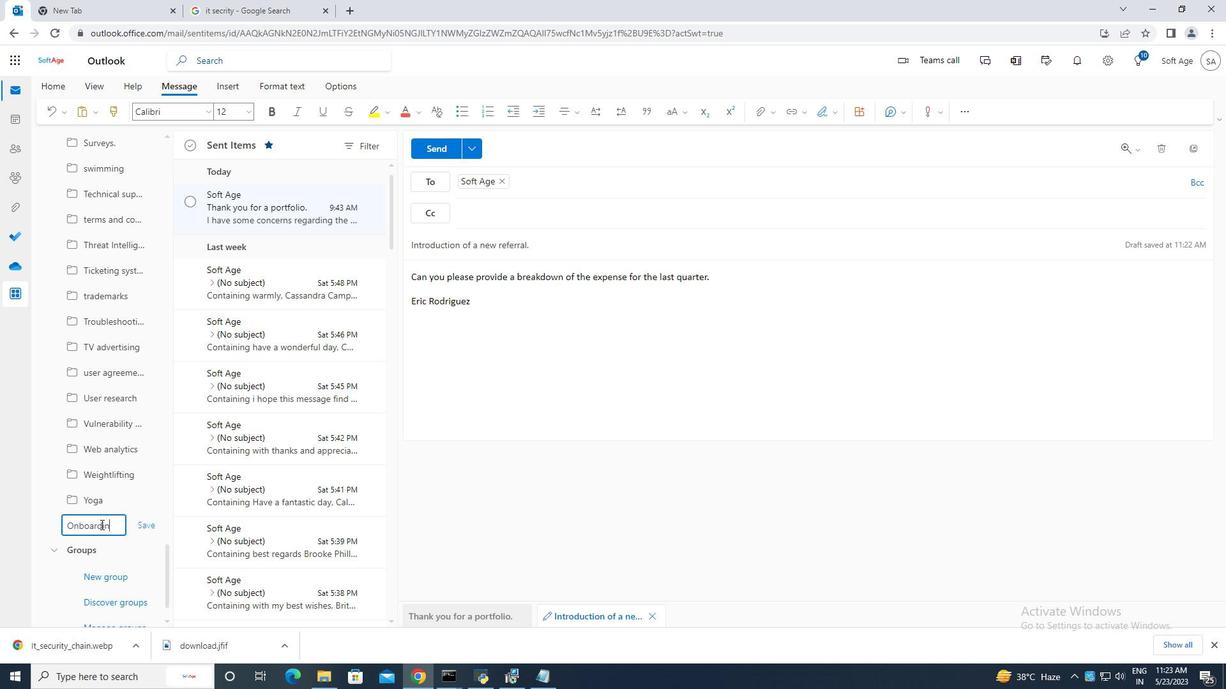 
Action: Mouse moved to (144, 528)
Screenshot: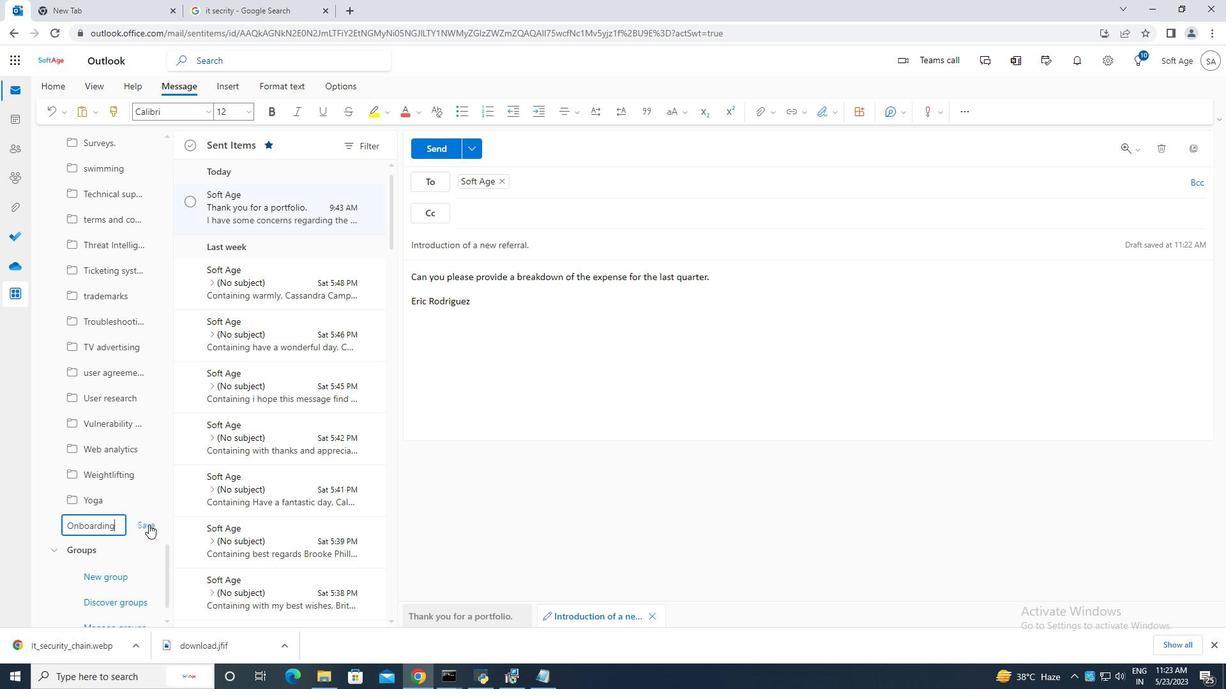 
Action: Mouse pressed left at (144, 528)
Screenshot: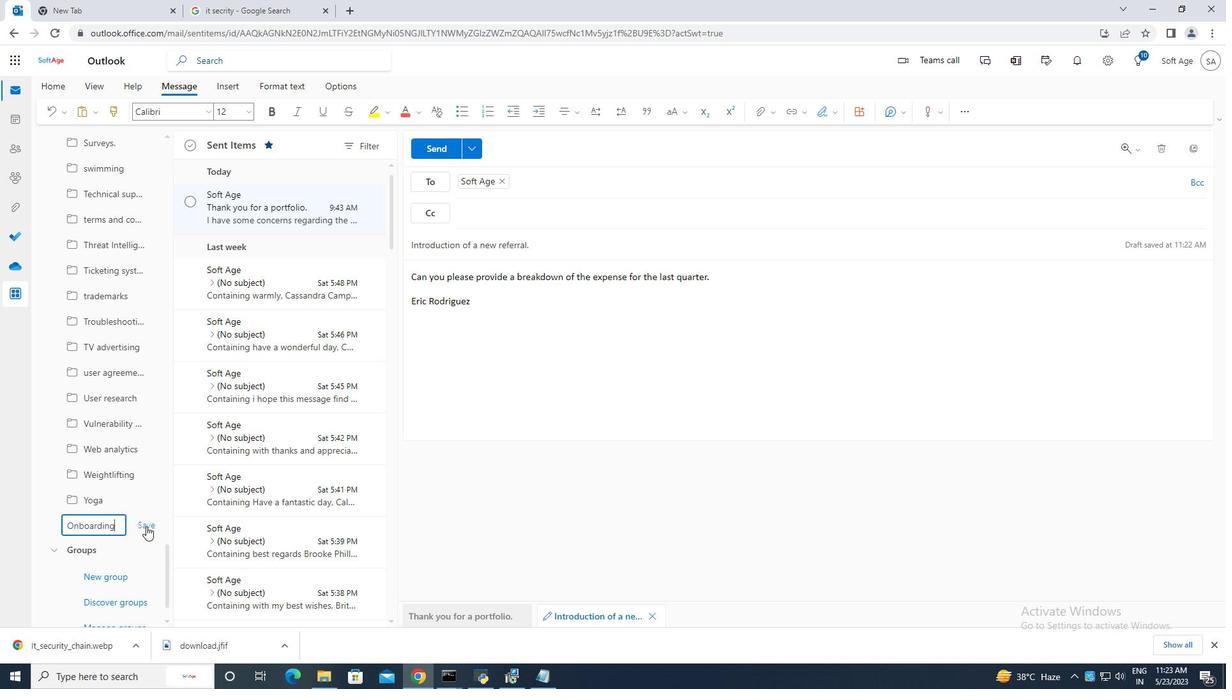
Action: Mouse moved to (432, 149)
Screenshot: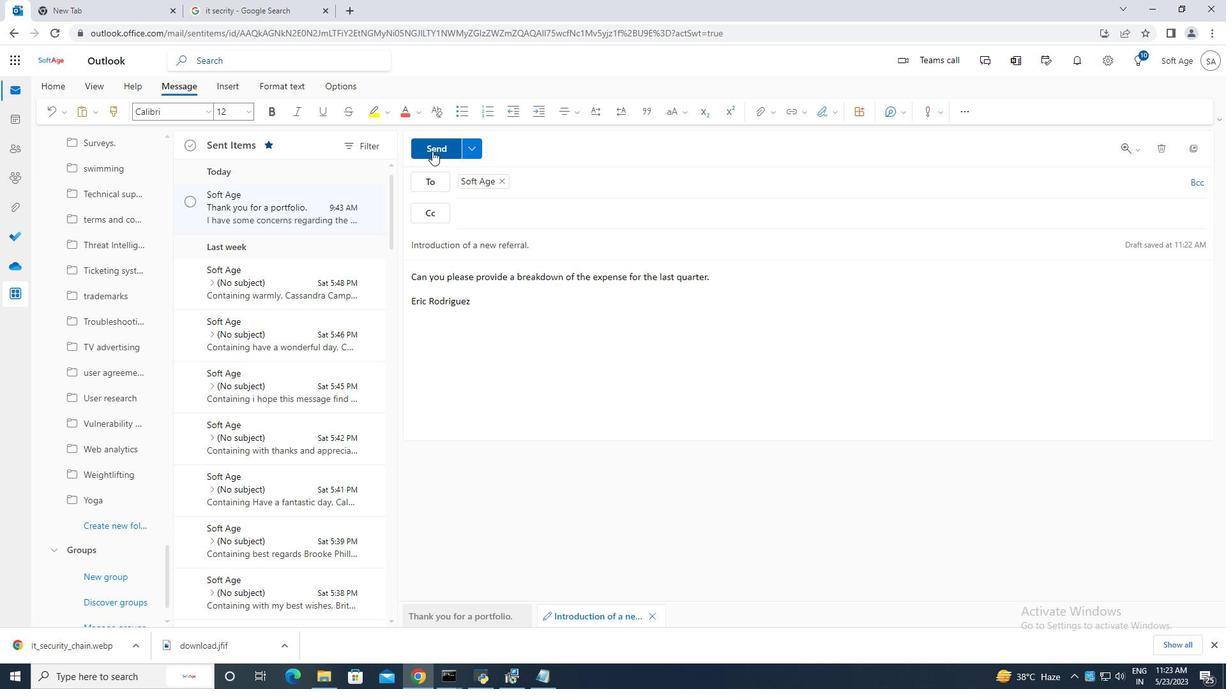 
Action: Mouse pressed left at (432, 149)
Screenshot: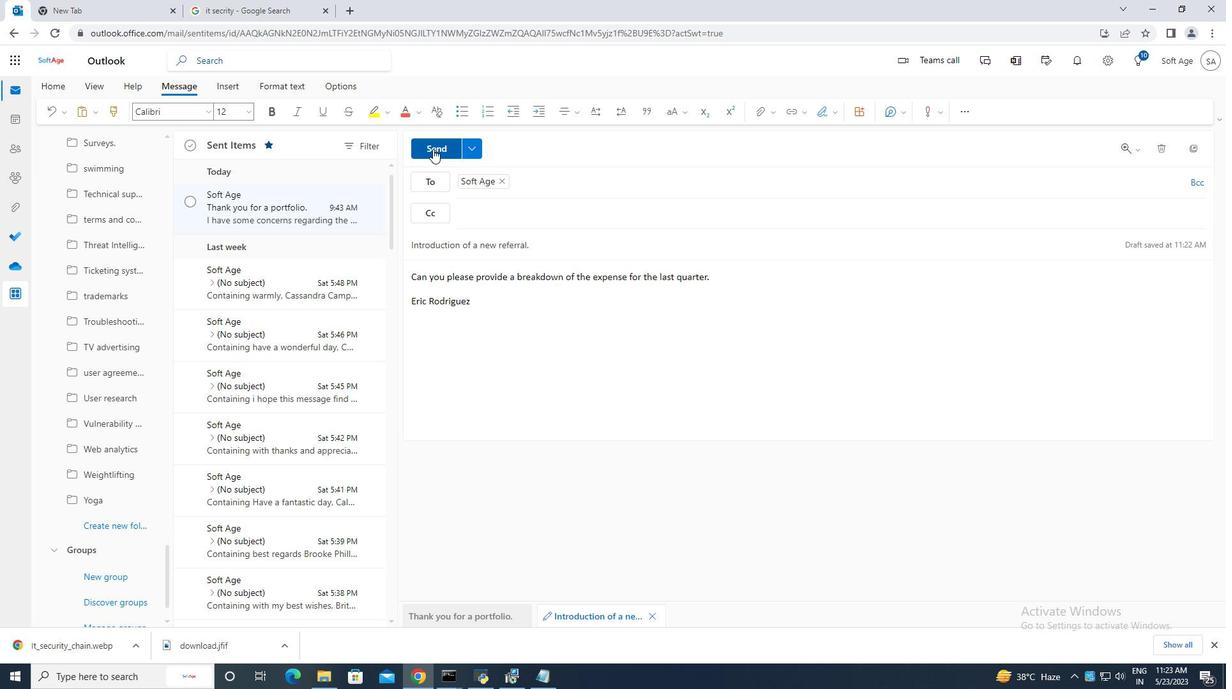 
Action: Mouse moved to (189, 201)
Screenshot: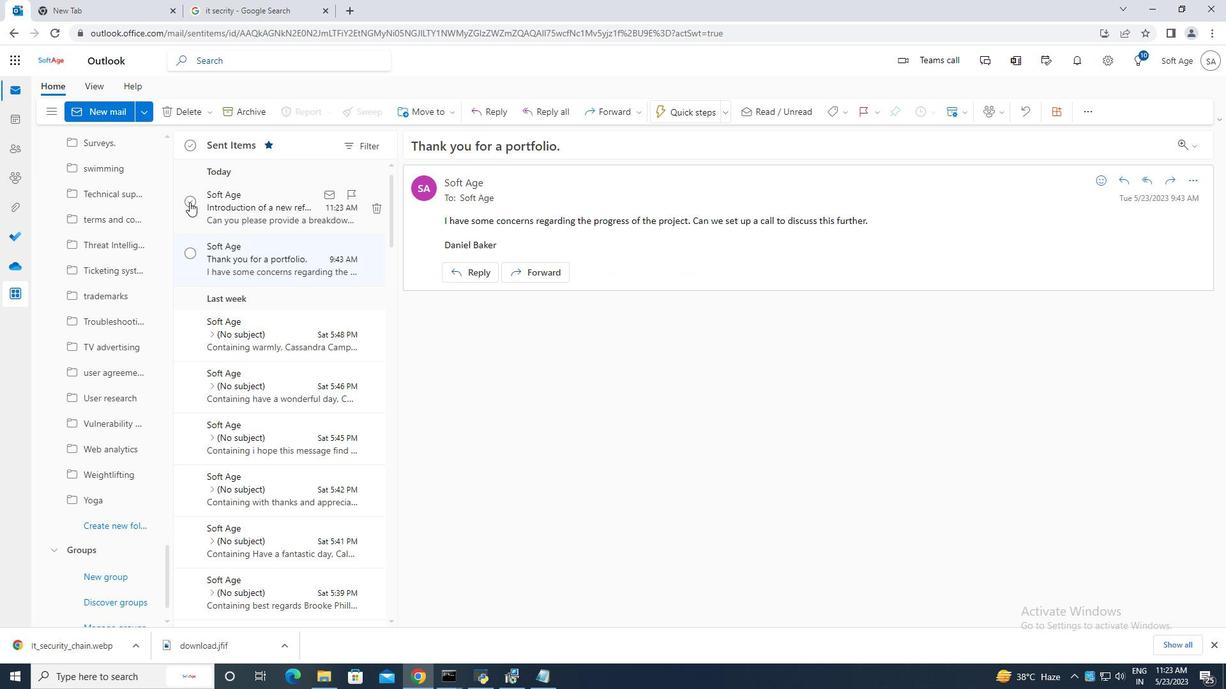 
Action: Mouse pressed left at (189, 201)
Screenshot: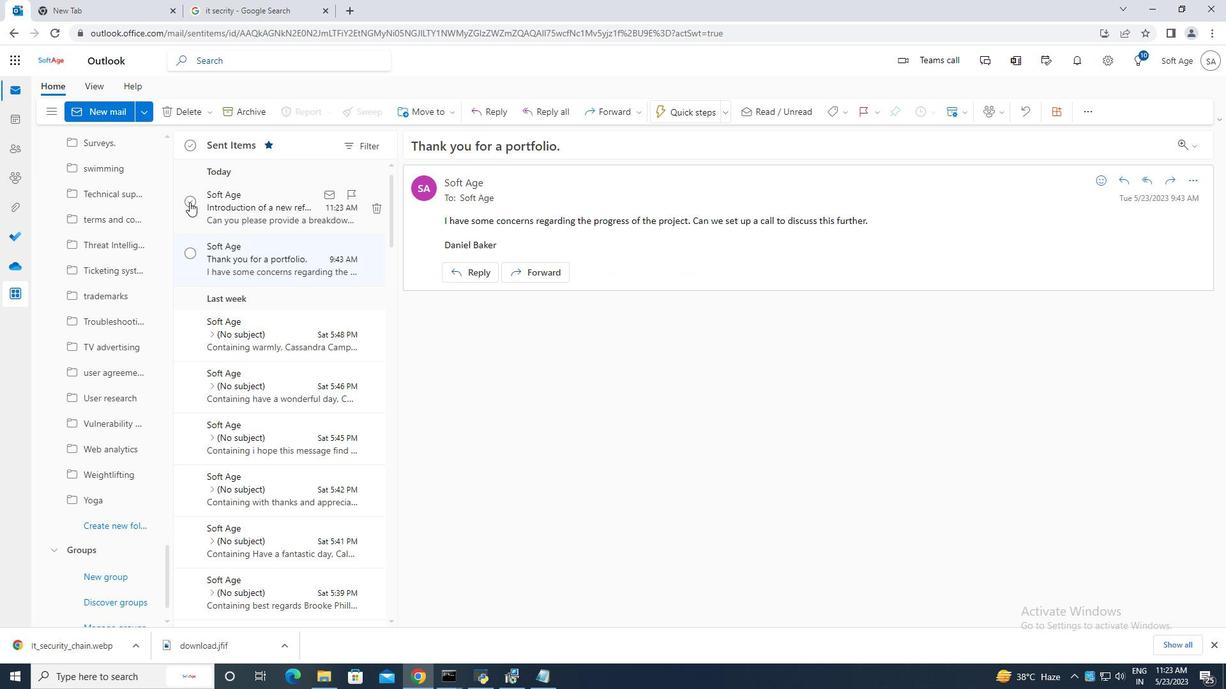 
Action: Mouse moved to (442, 110)
Screenshot: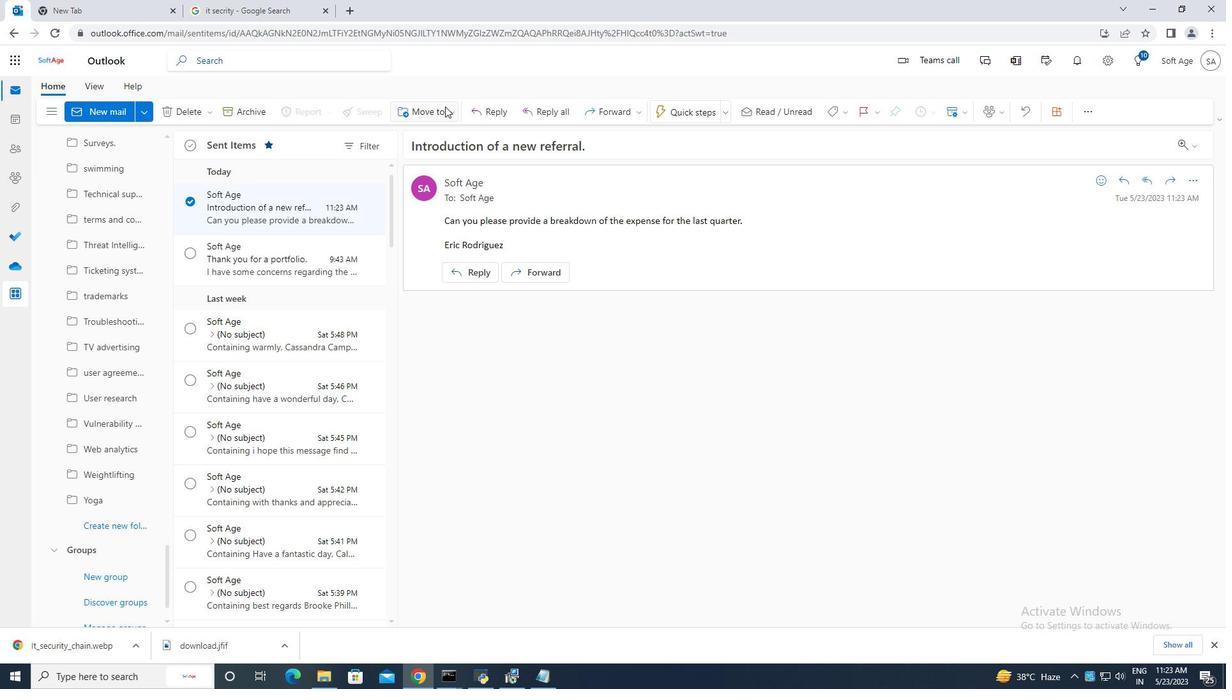 
Action: Mouse pressed left at (442, 110)
Screenshot: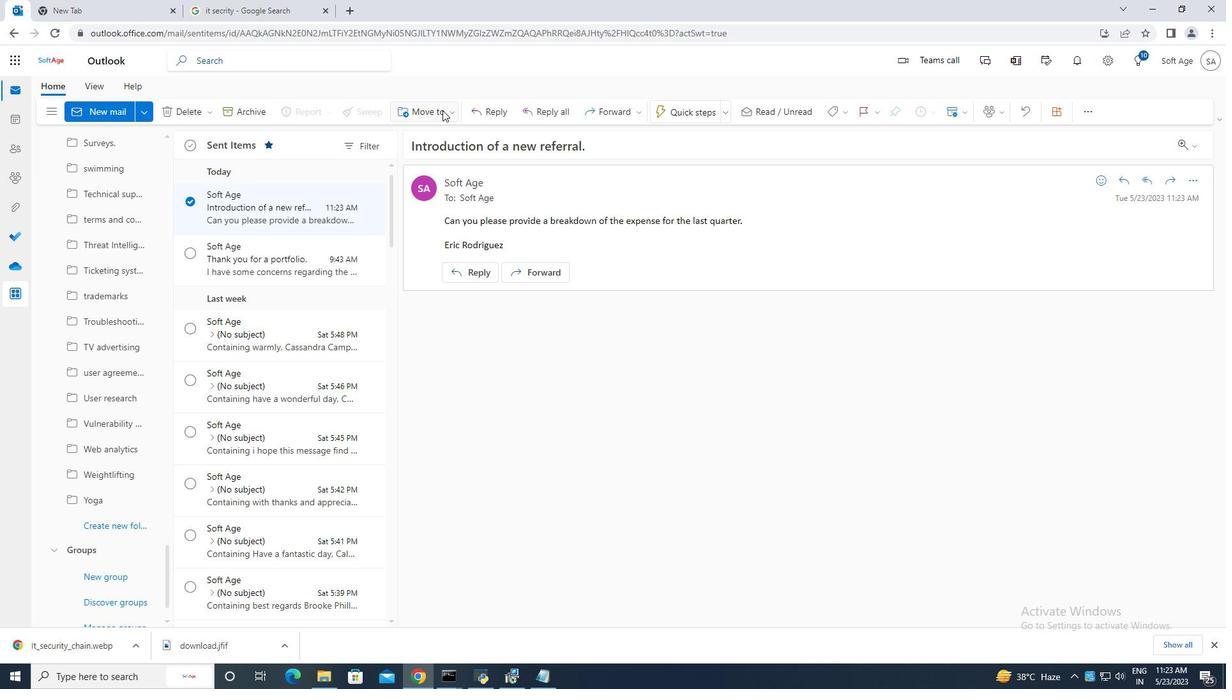 
Action: Mouse moved to (454, 130)
Screenshot: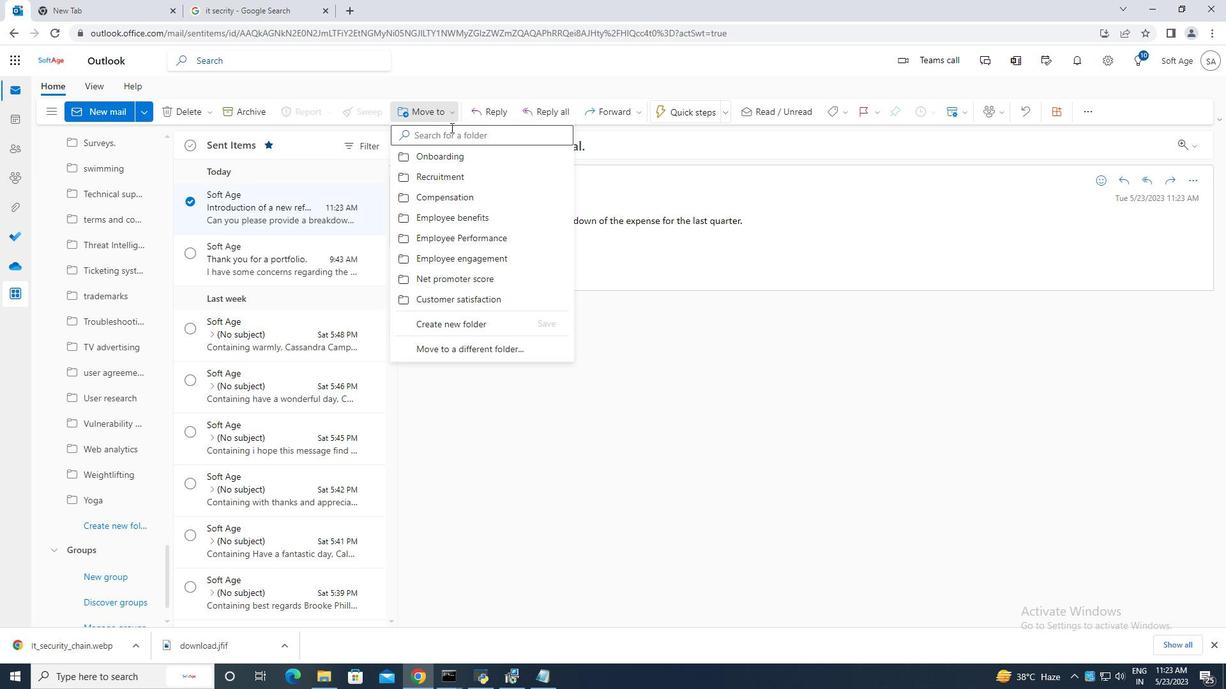 
Action: Mouse pressed left at (454, 130)
Screenshot: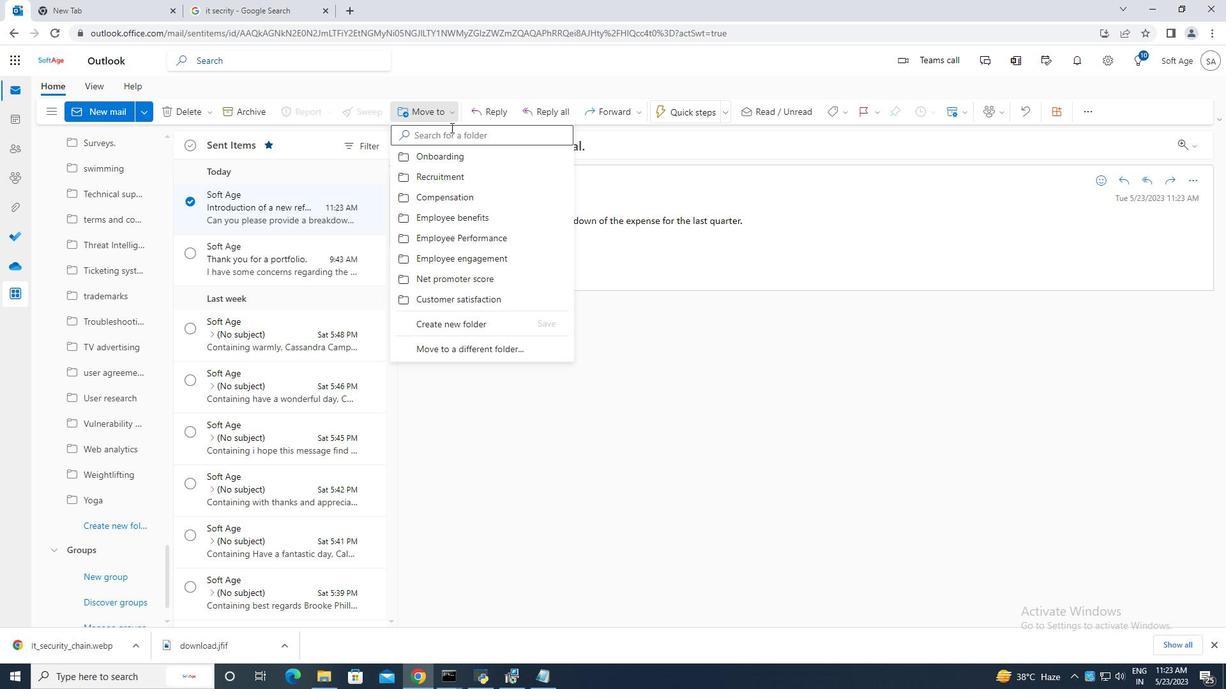 
Action: Key pressed onboarding
Screenshot: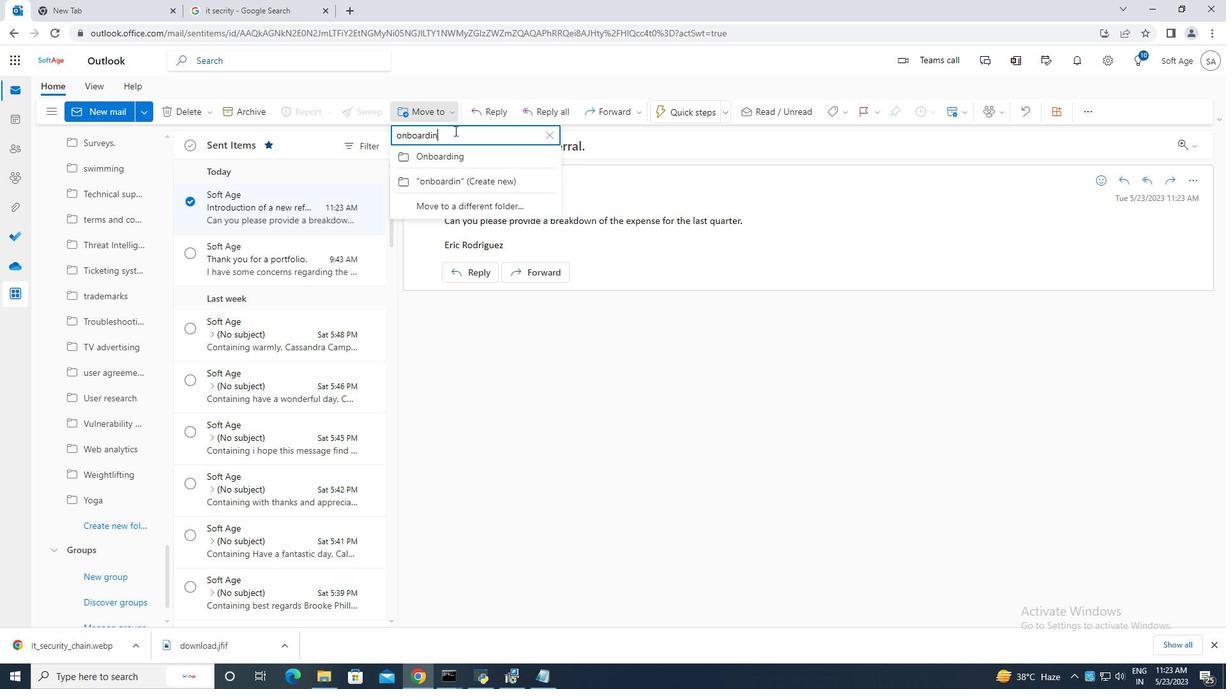 
Action: Mouse moved to (454, 157)
Screenshot: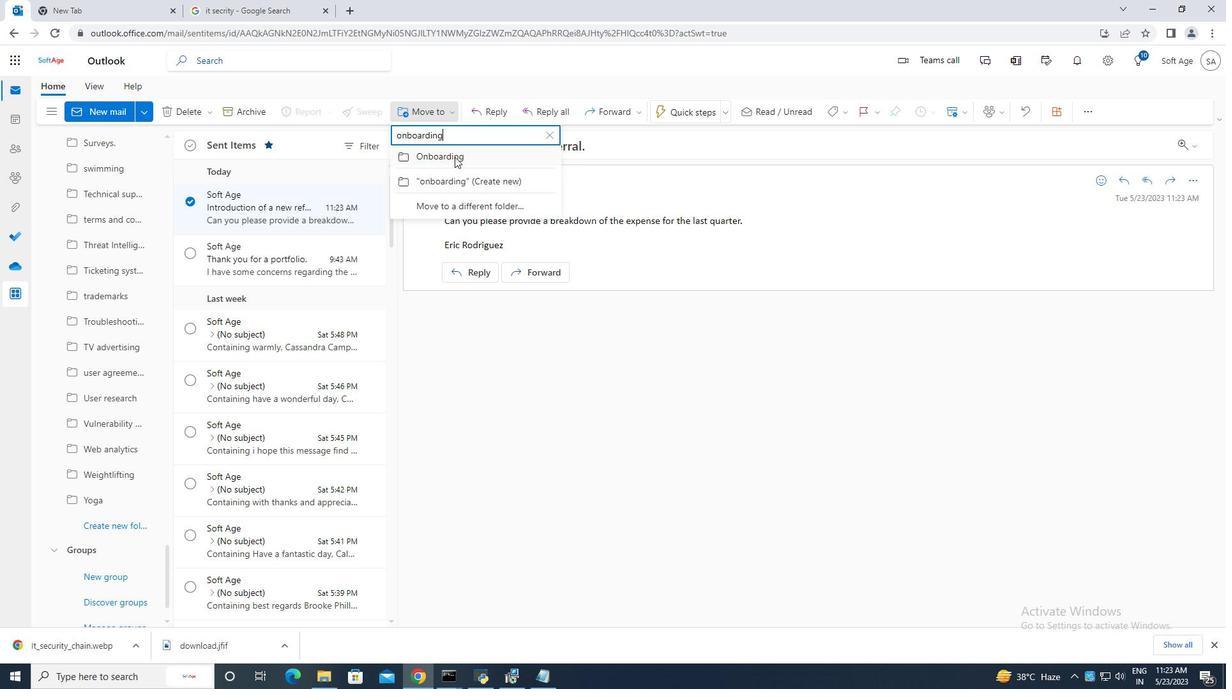 
Action: Mouse pressed left at (454, 157)
Screenshot: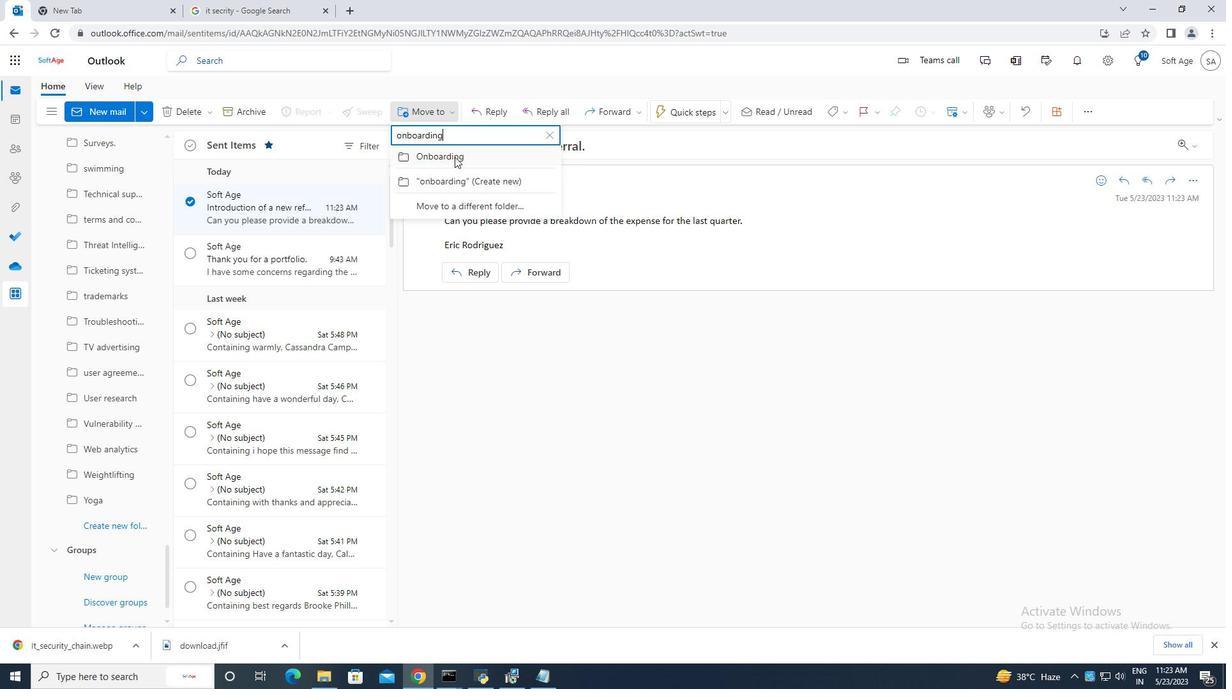 
Action: Mouse moved to (469, 332)
Screenshot: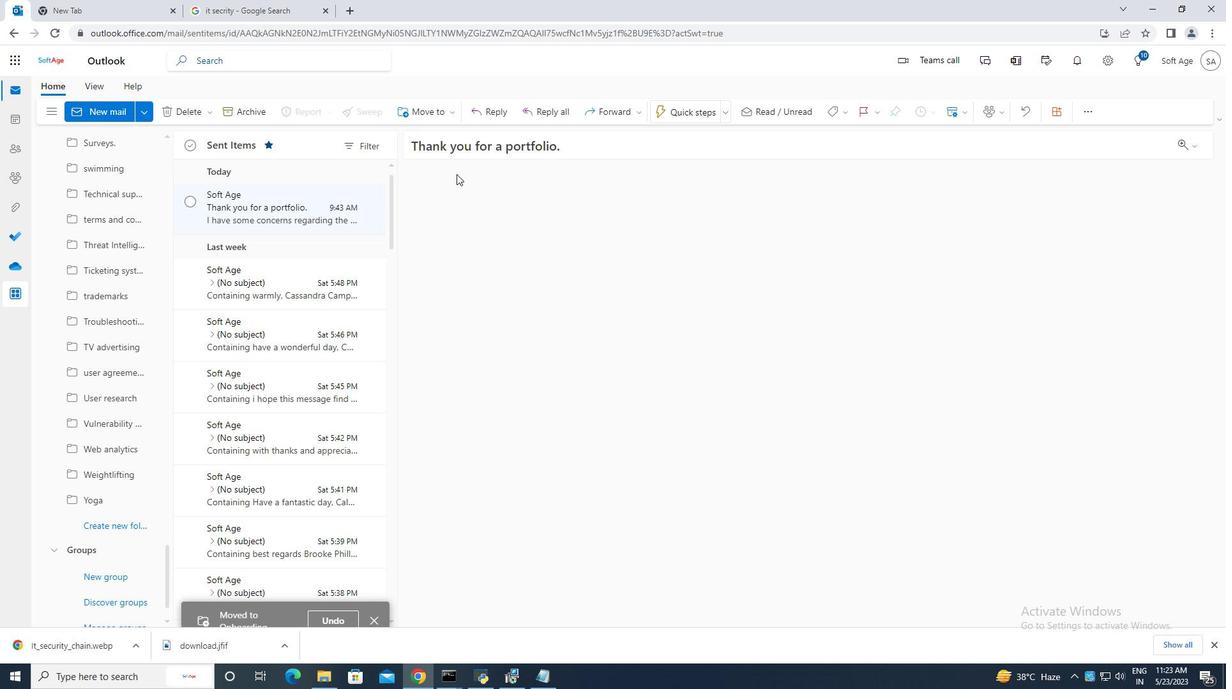 
